 Task: Add Lifeflo Napca Mist to the cart.
Action: Mouse moved to (309, 151)
Screenshot: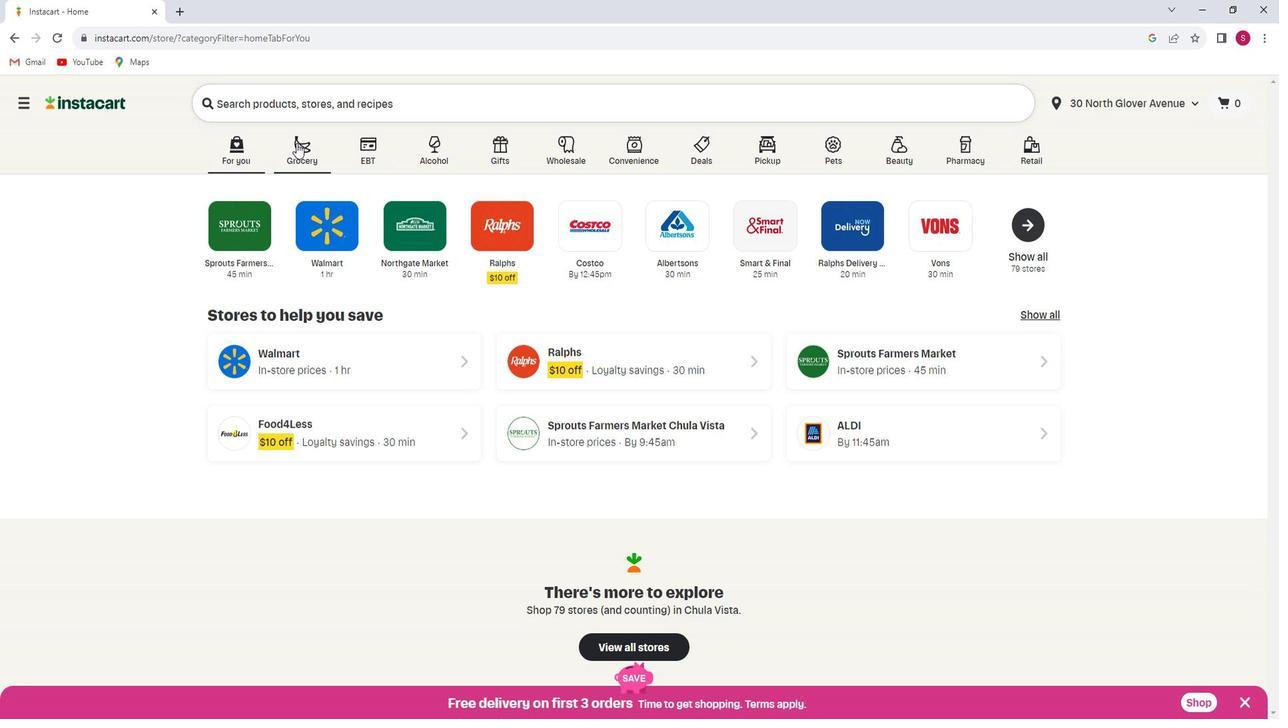 
Action: Mouse pressed left at (309, 151)
Screenshot: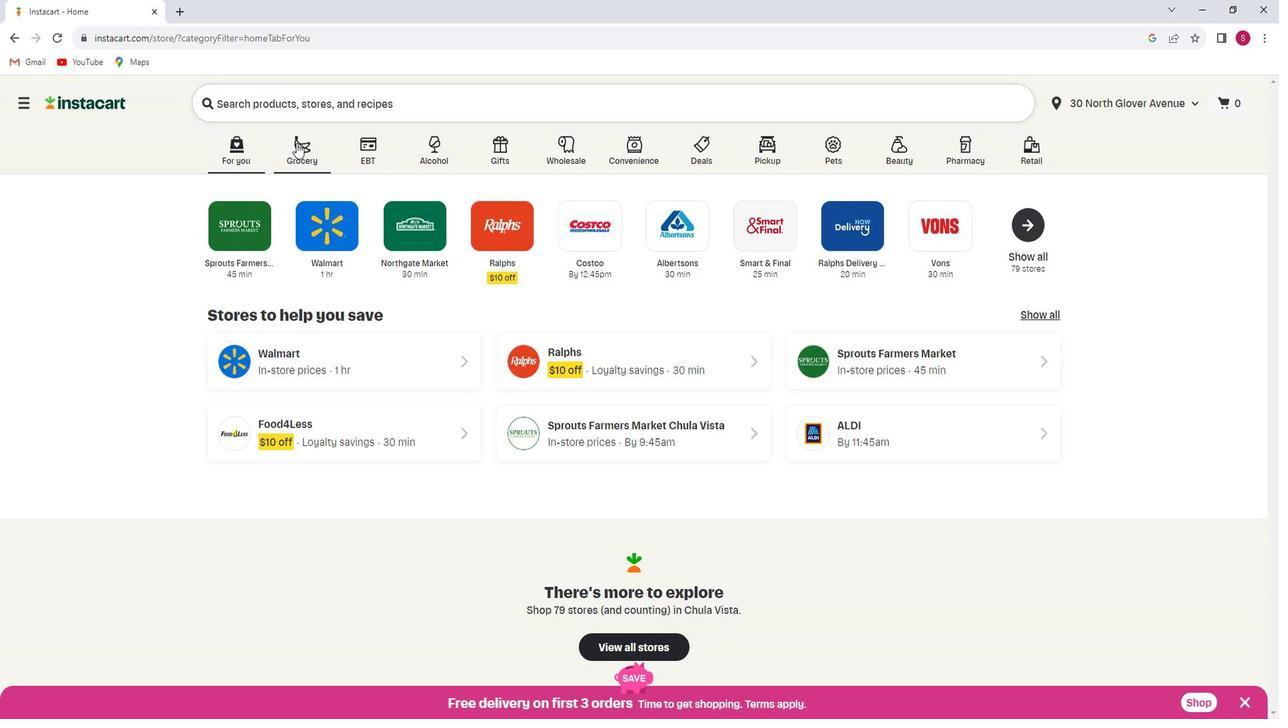 
Action: Mouse moved to (317, 395)
Screenshot: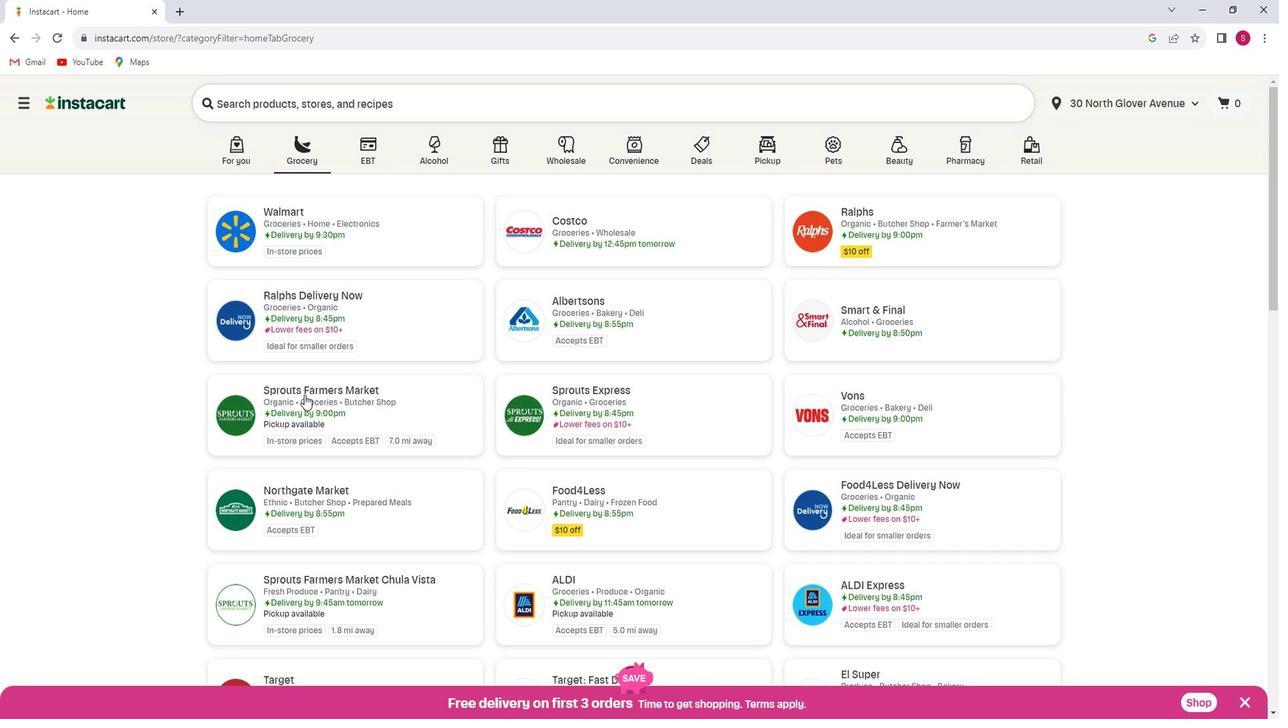 
Action: Mouse pressed left at (317, 395)
Screenshot: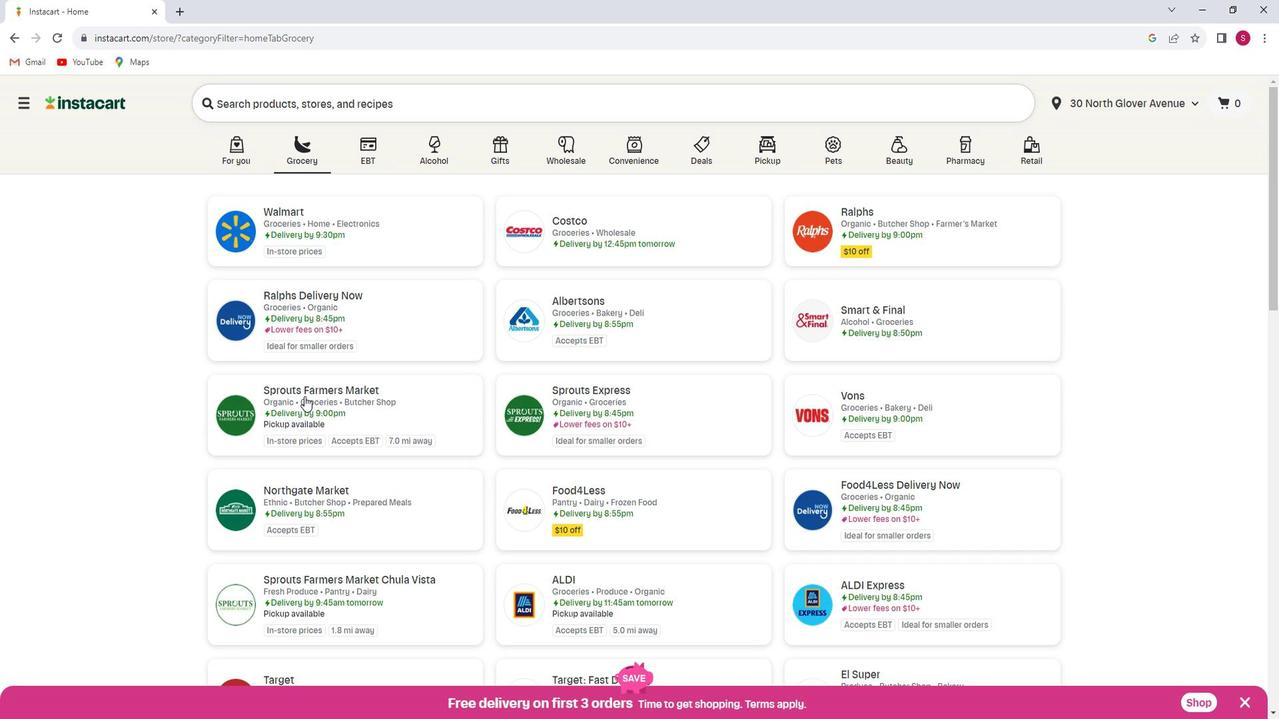 
Action: Mouse moved to (110, 405)
Screenshot: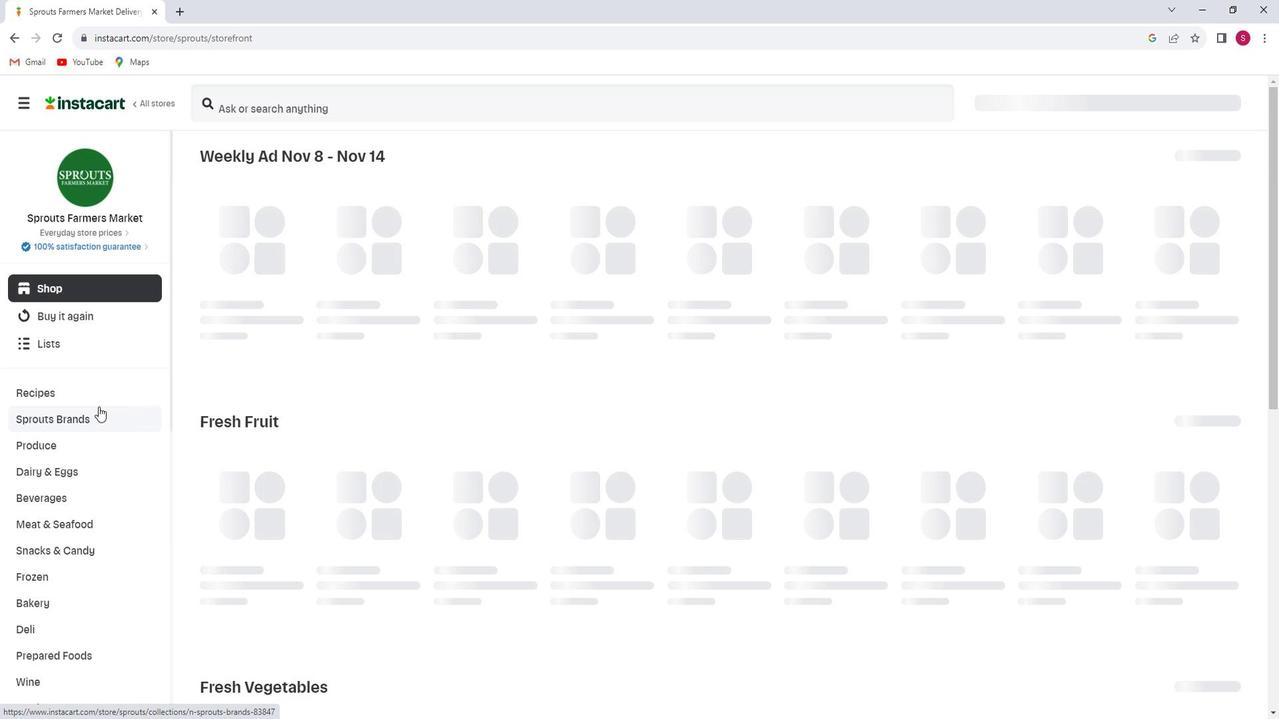 
Action: Mouse scrolled (110, 404) with delta (0, 0)
Screenshot: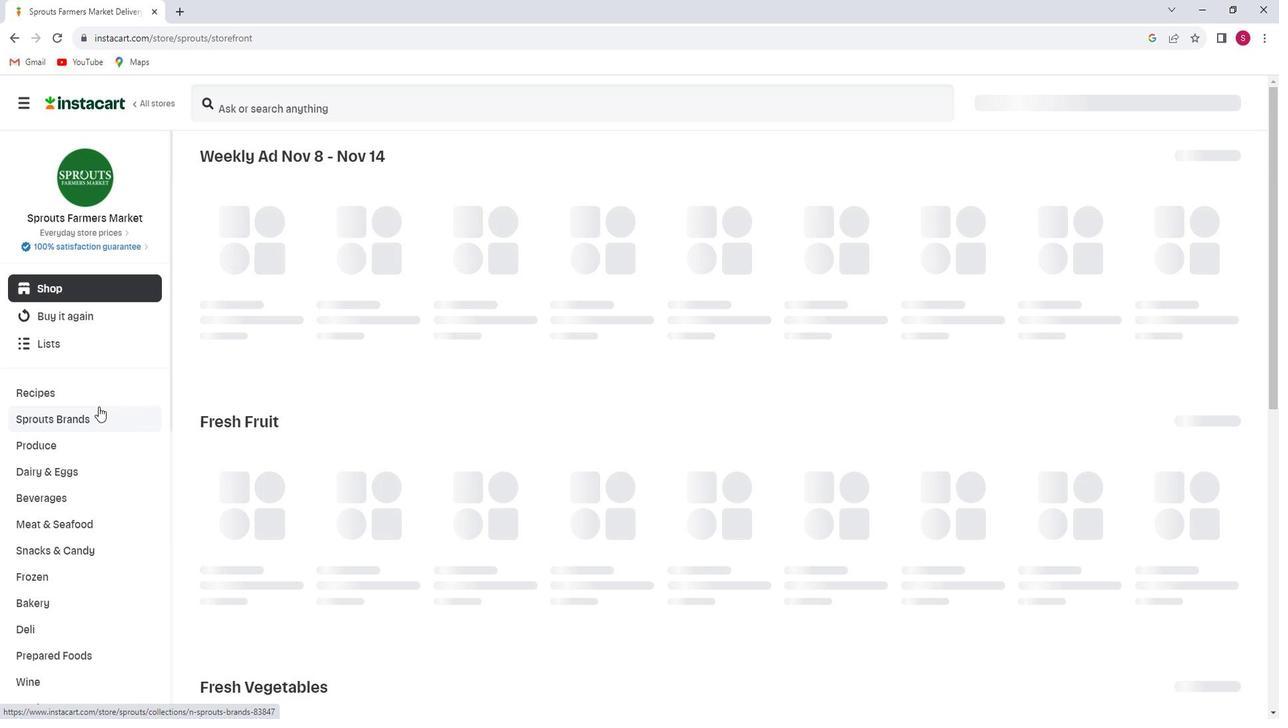 
Action: Mouse scrolled (110, 404) with delta (0, 0)
Screenshot: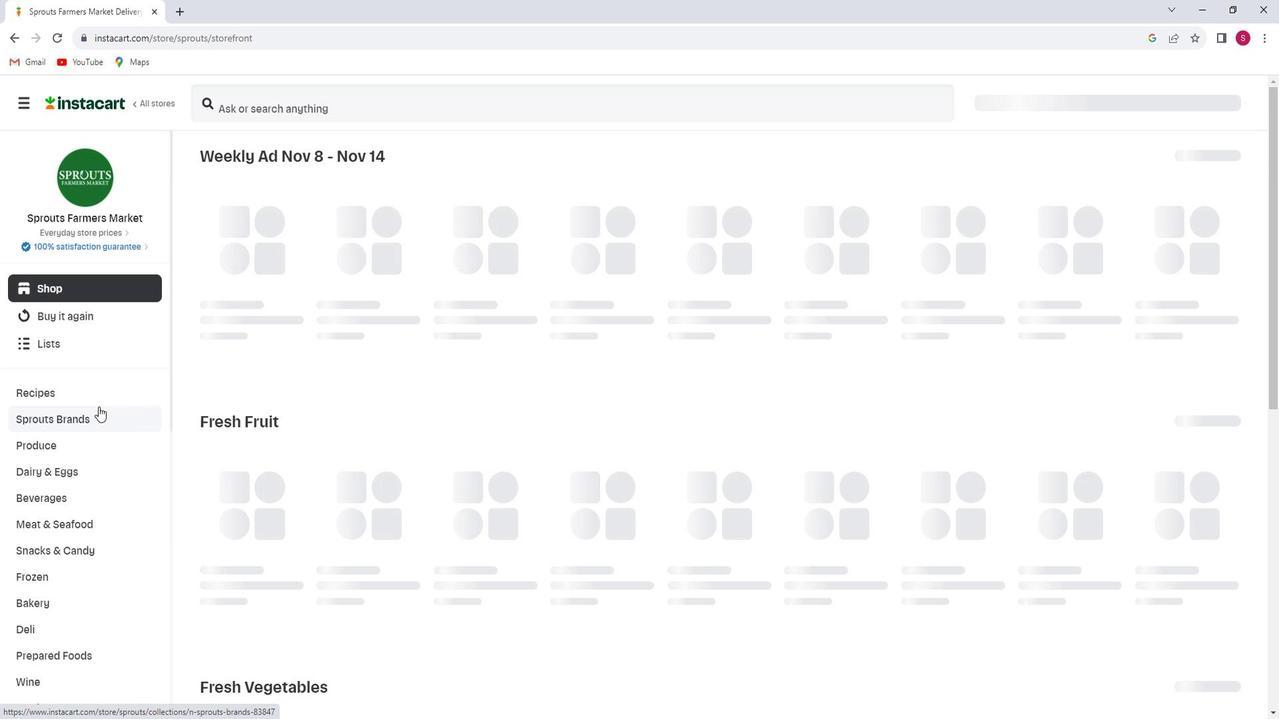 
Action: Mouse scrolled (110, 404) with delta (0, 0)
Screenshot: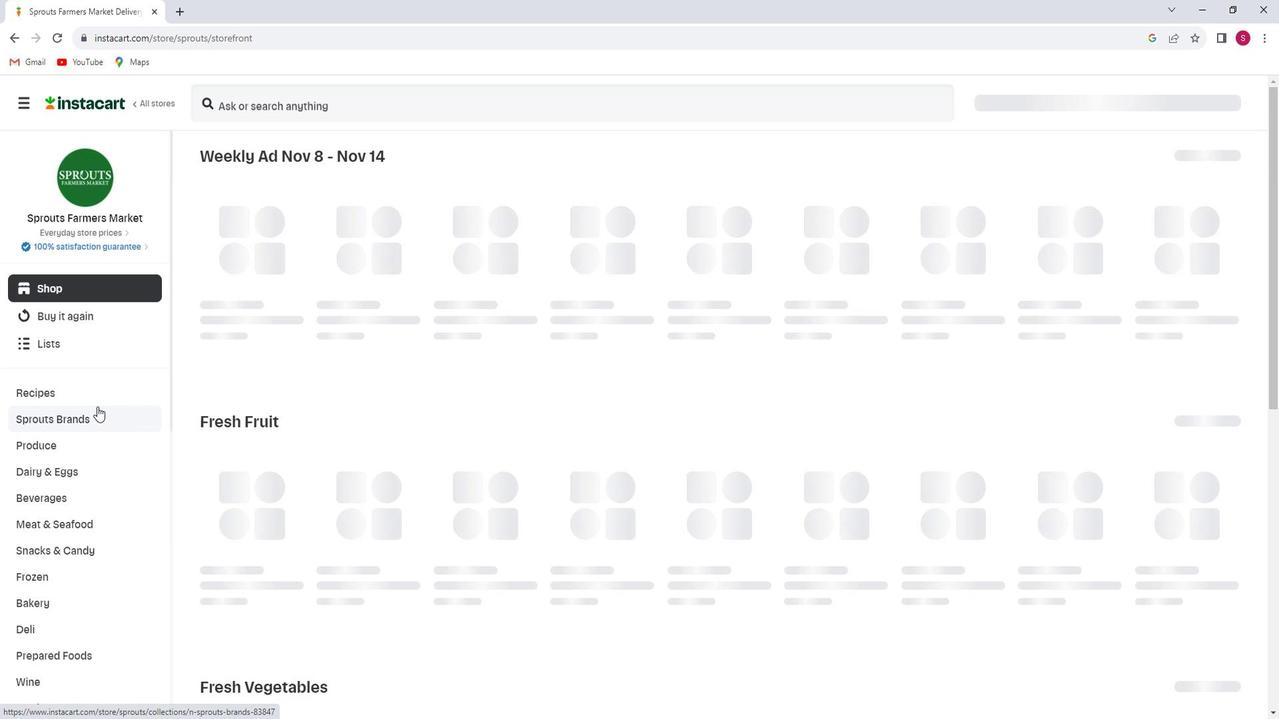 
Action: Mouse moved to (103, 409)
Screenshot: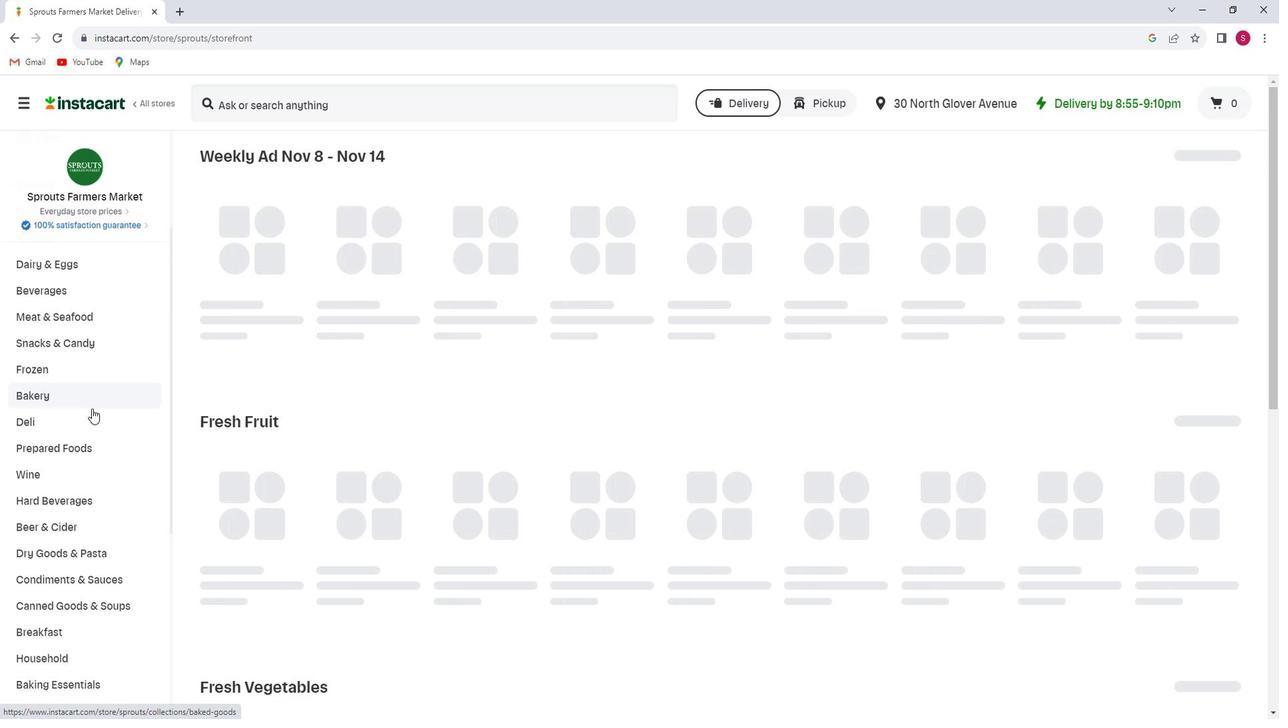 
Action: Mouse scrolled (103, 409) with delta (0, 0)
Screenshot: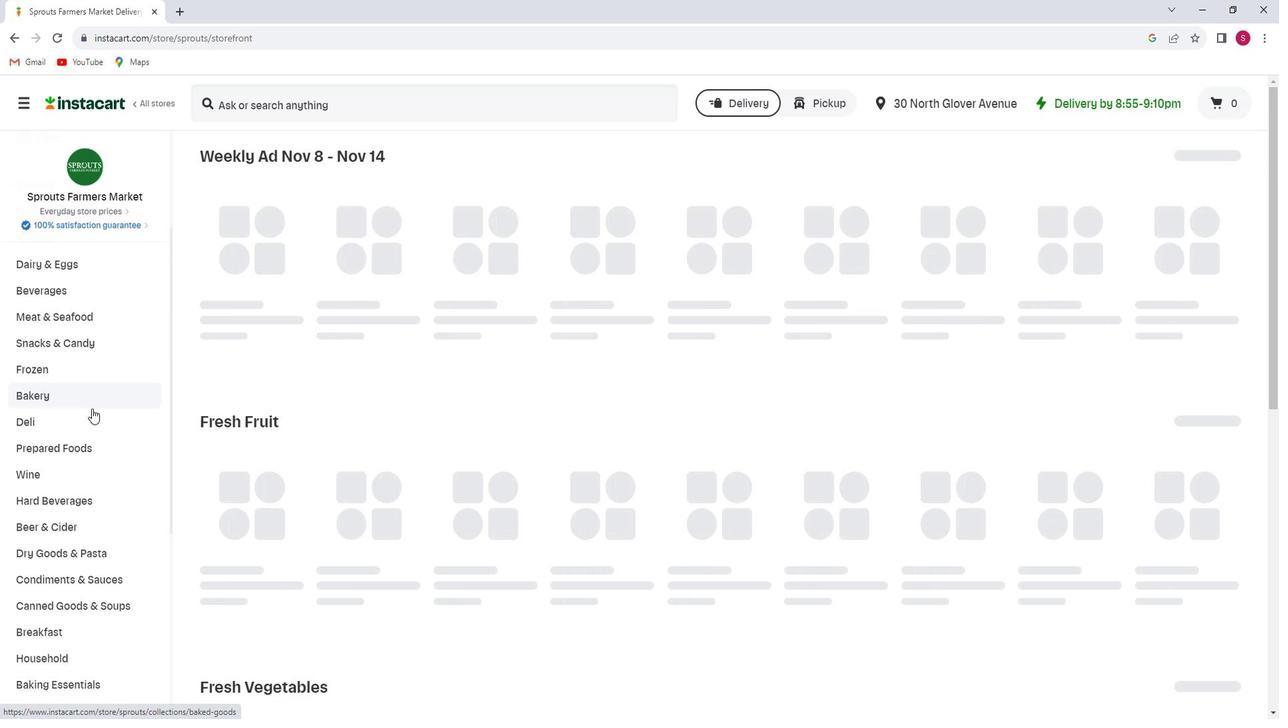 
Action: Mouse moved to (100, 412)
Screenshot: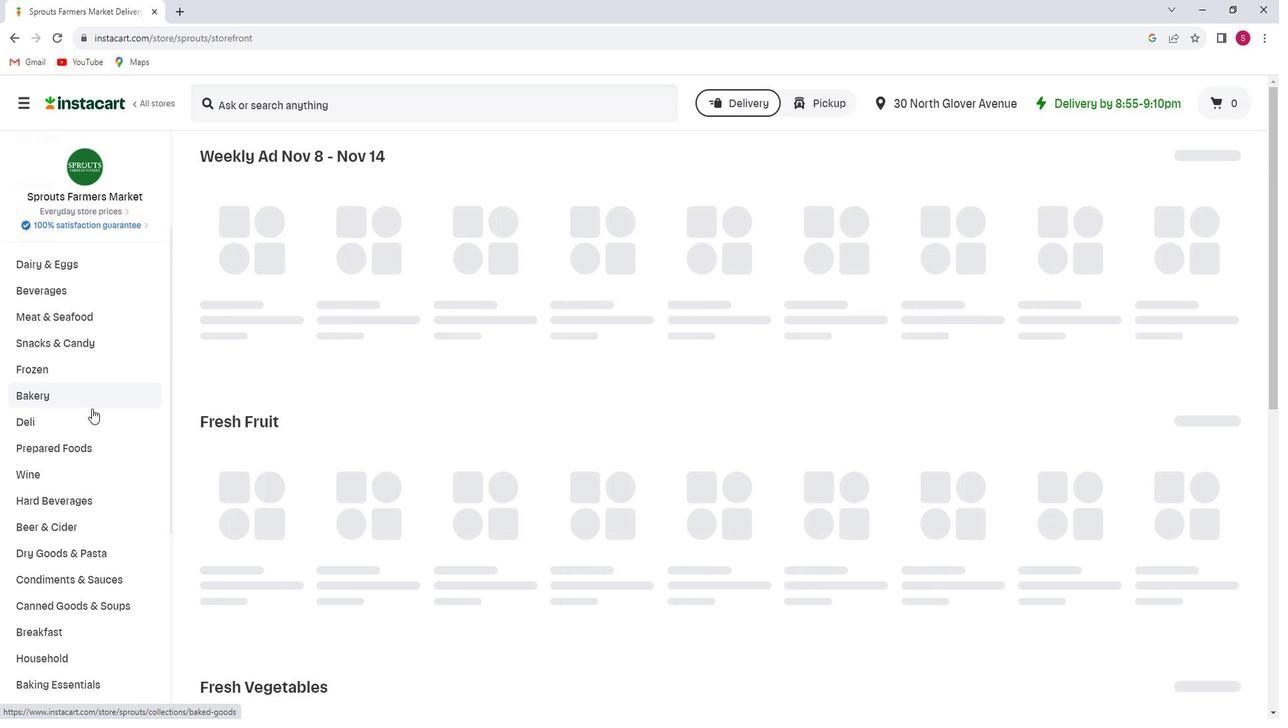 
Action: Mouse scrolled (100, 411) with delta (0, 0)
Screenshot: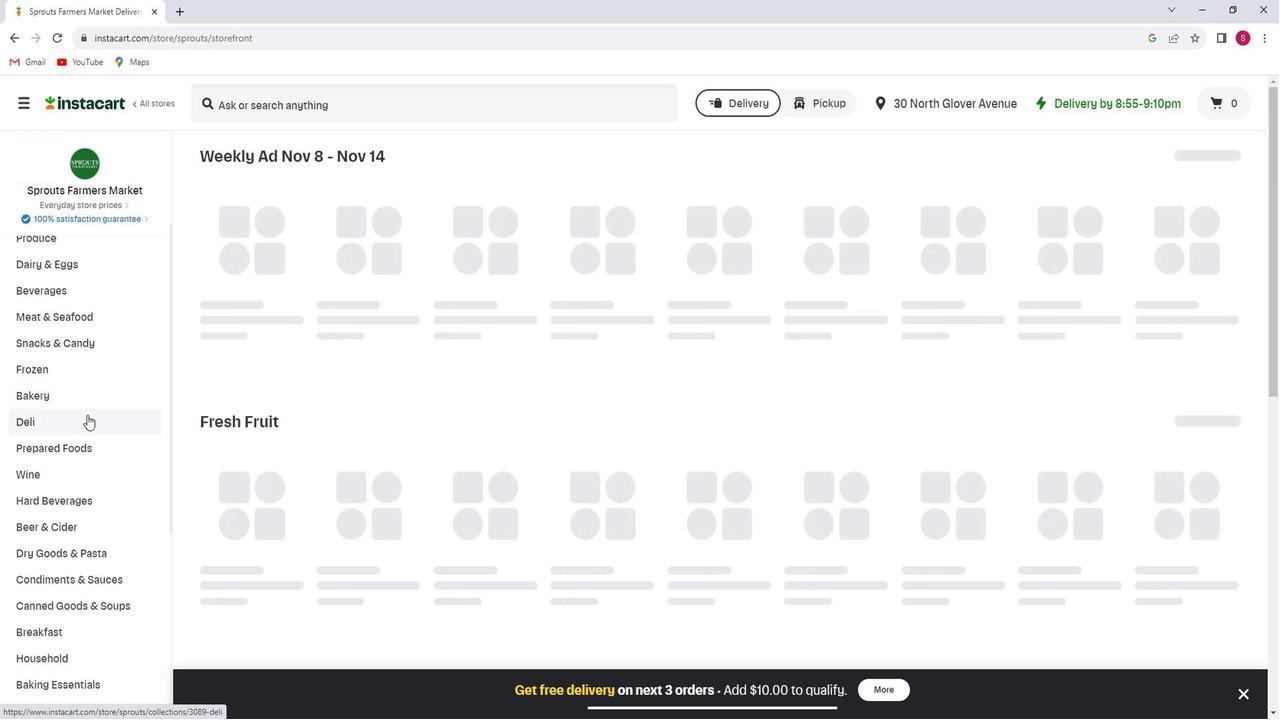 
Action: Mouse moved to (89, 418)
Screenshot: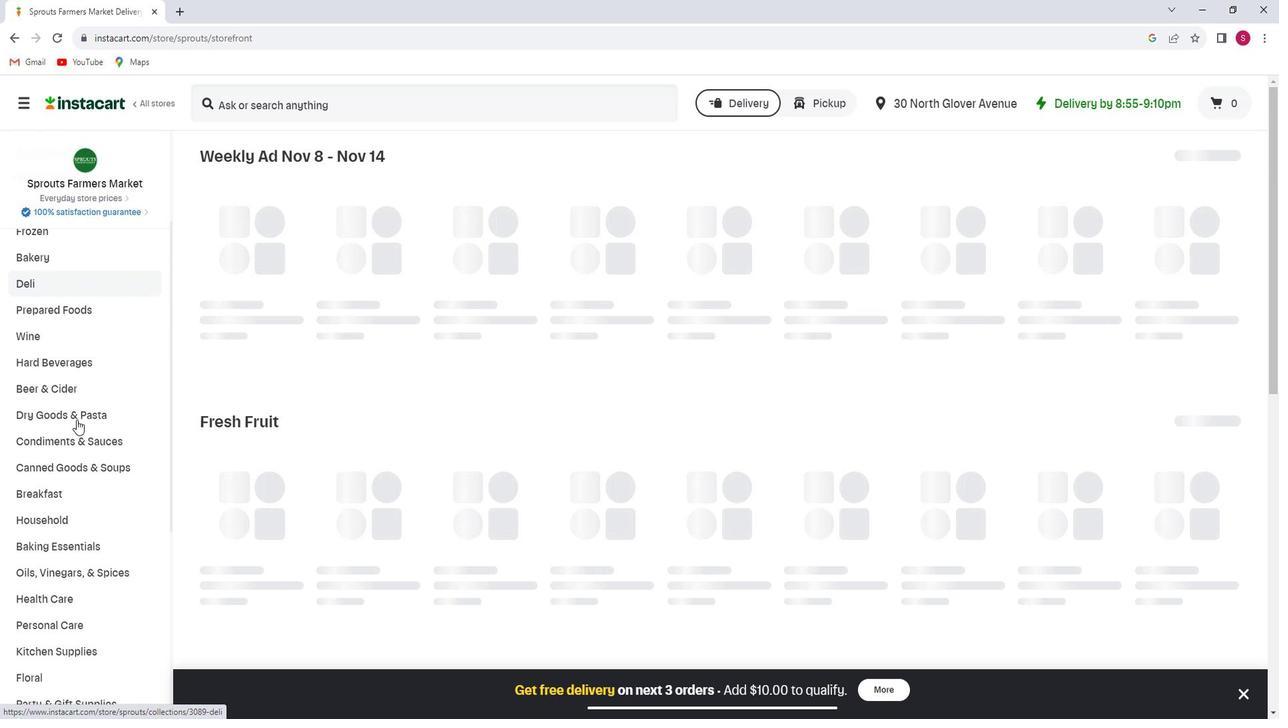 
Action: Mouse scrolled (89, 417) with delta (0, 0)
Screenshot: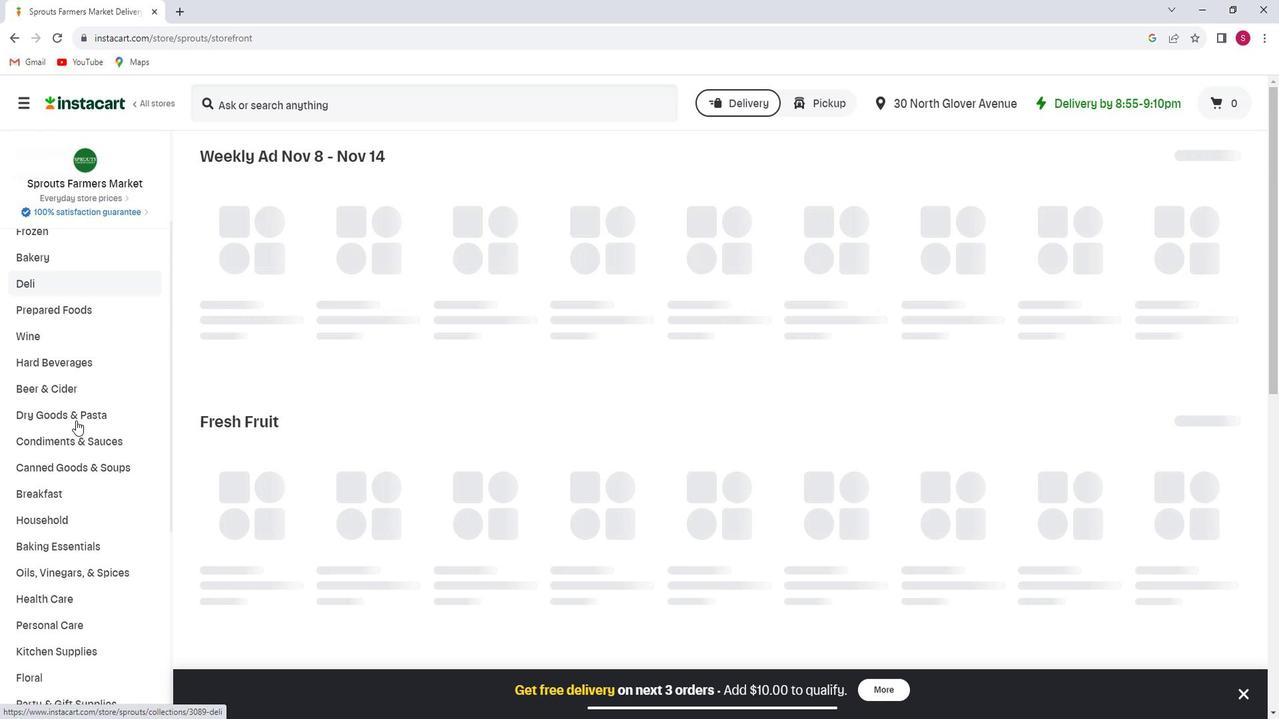 
Action: Mouse scrolled (89, 417) with delta (0, 0)
Screenshot: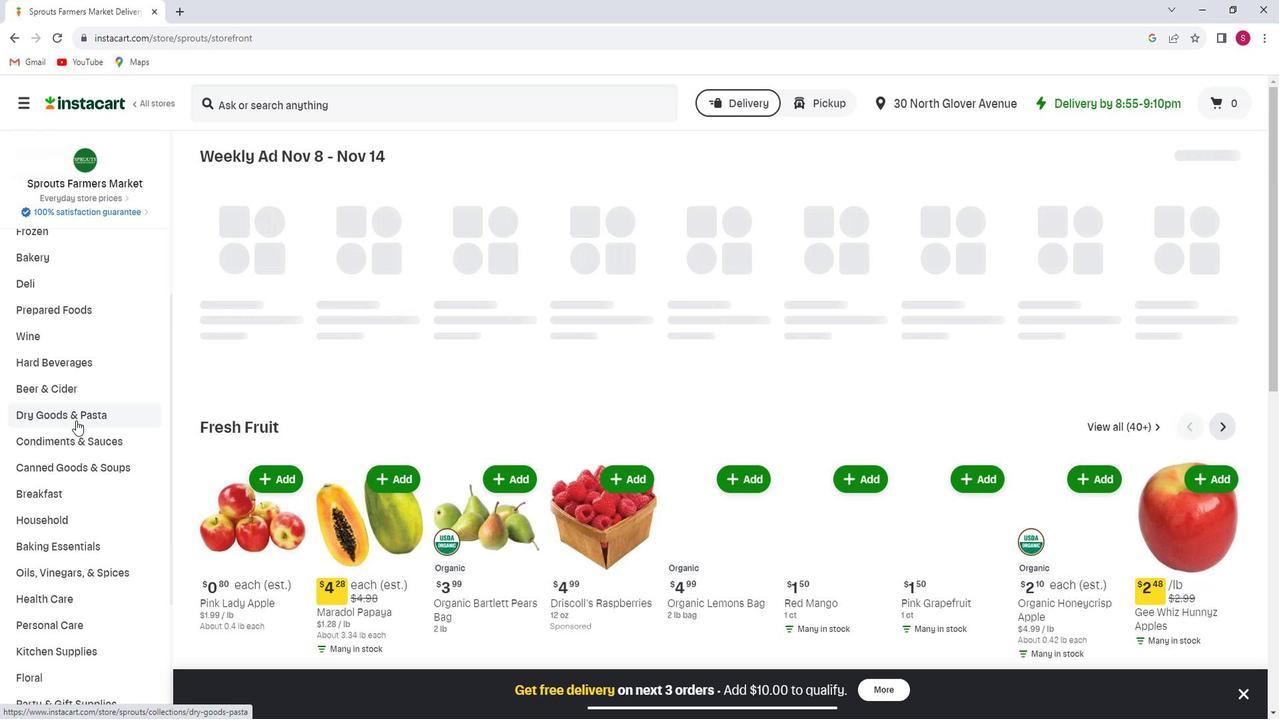 
Action: Mouse moved to (90, 485)
Screenshot: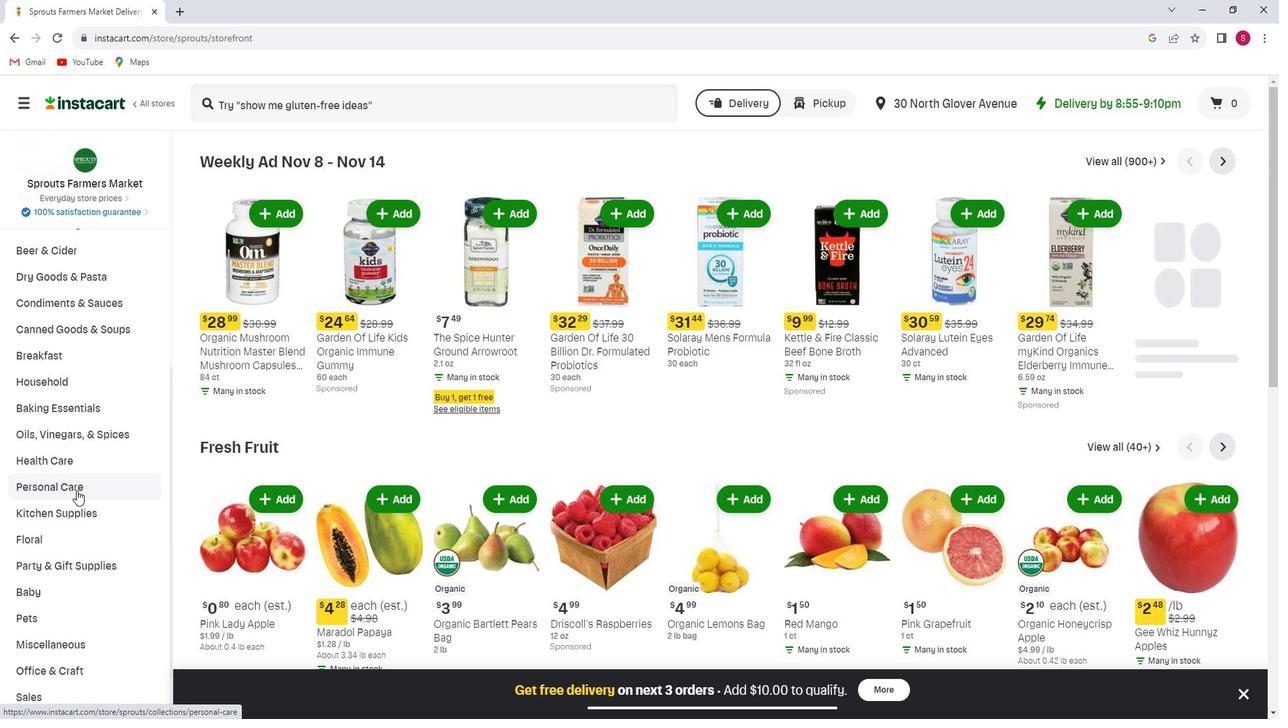 
Action: Mouse pressed left at (90, 485)
Screenshot: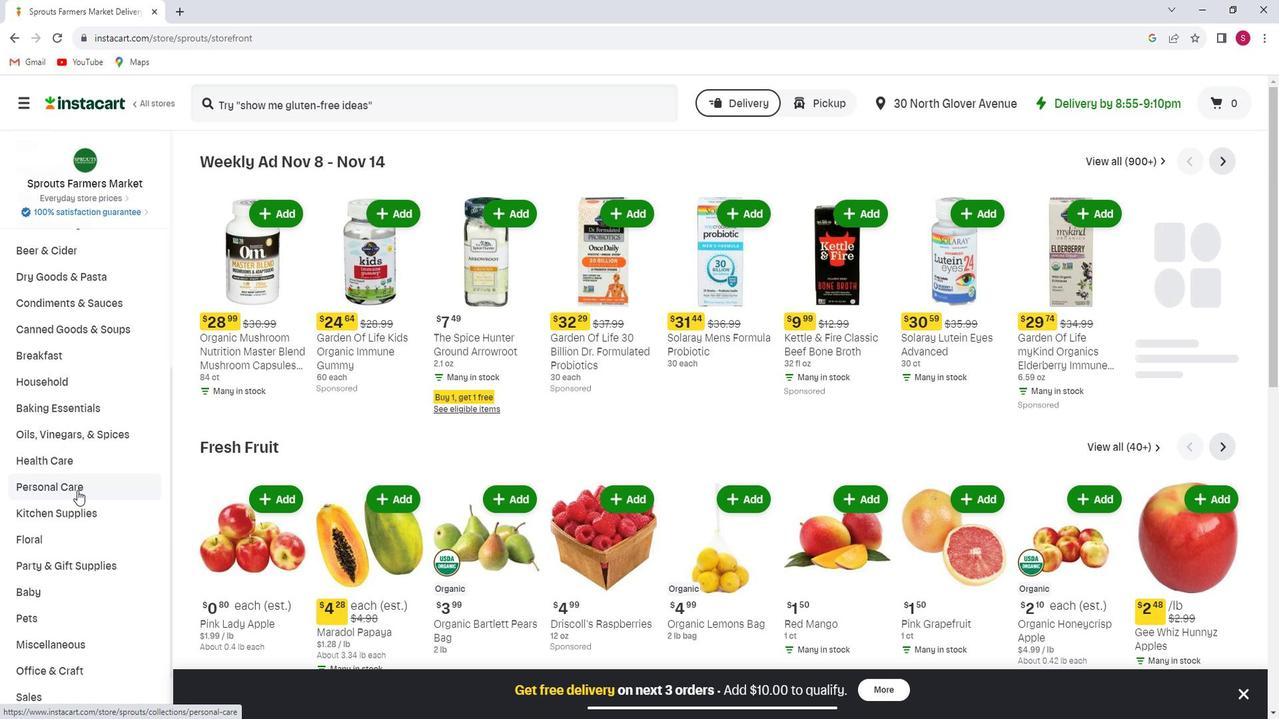 
Action: Mouse moved to (90, 503)
Screenshot: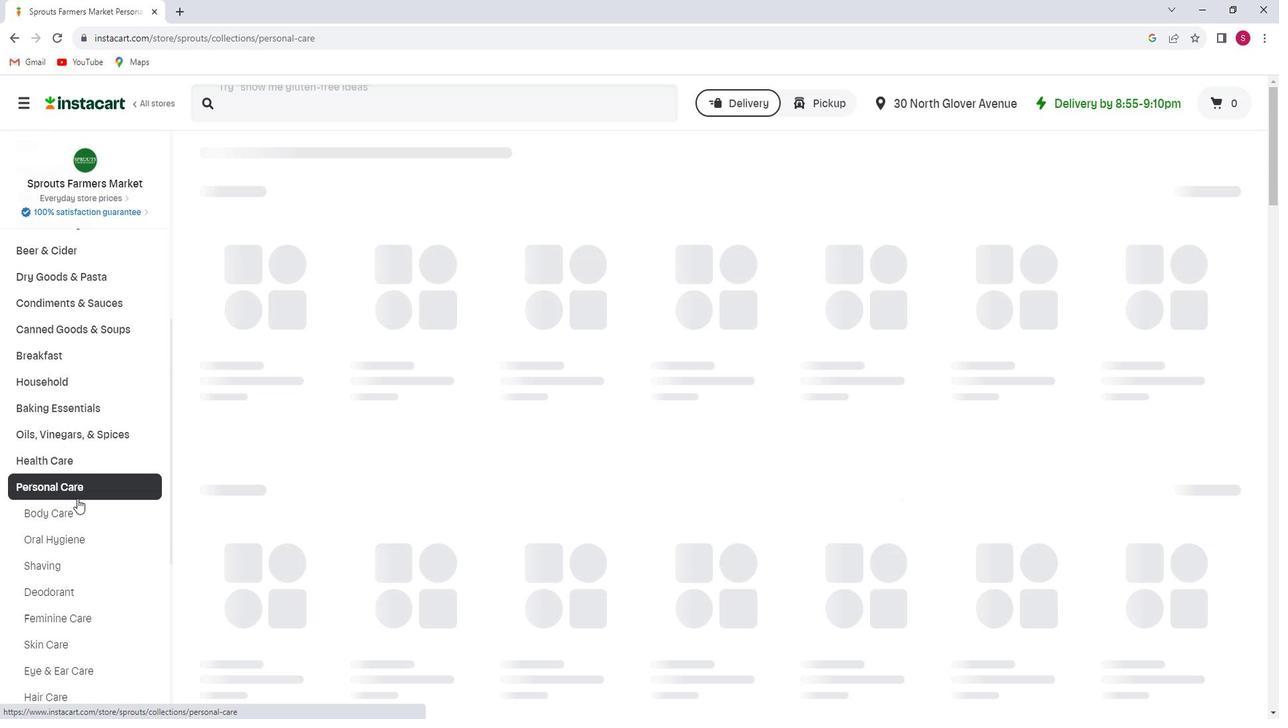 
Action: Mouse scrolled (90, 503) with delta (0, 0)
Screenshot: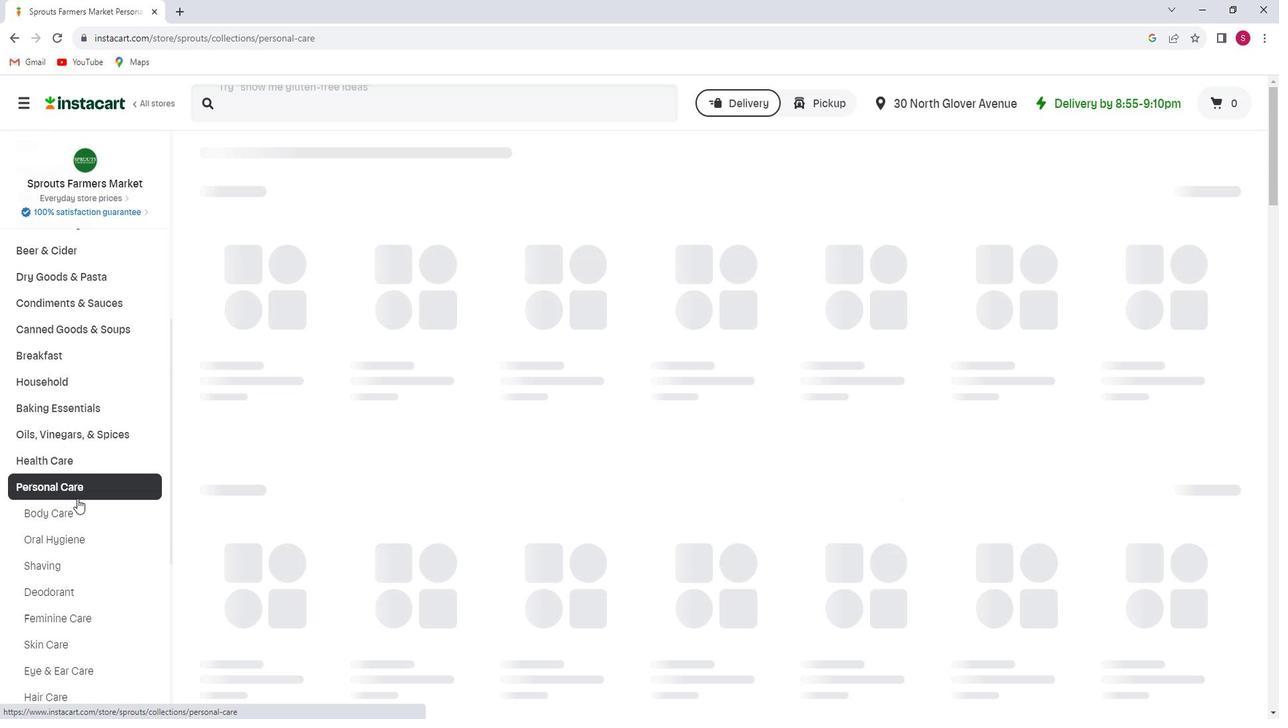
Action: Mouse scrolled (90, 503) with delta (0, 0)
Screenshot: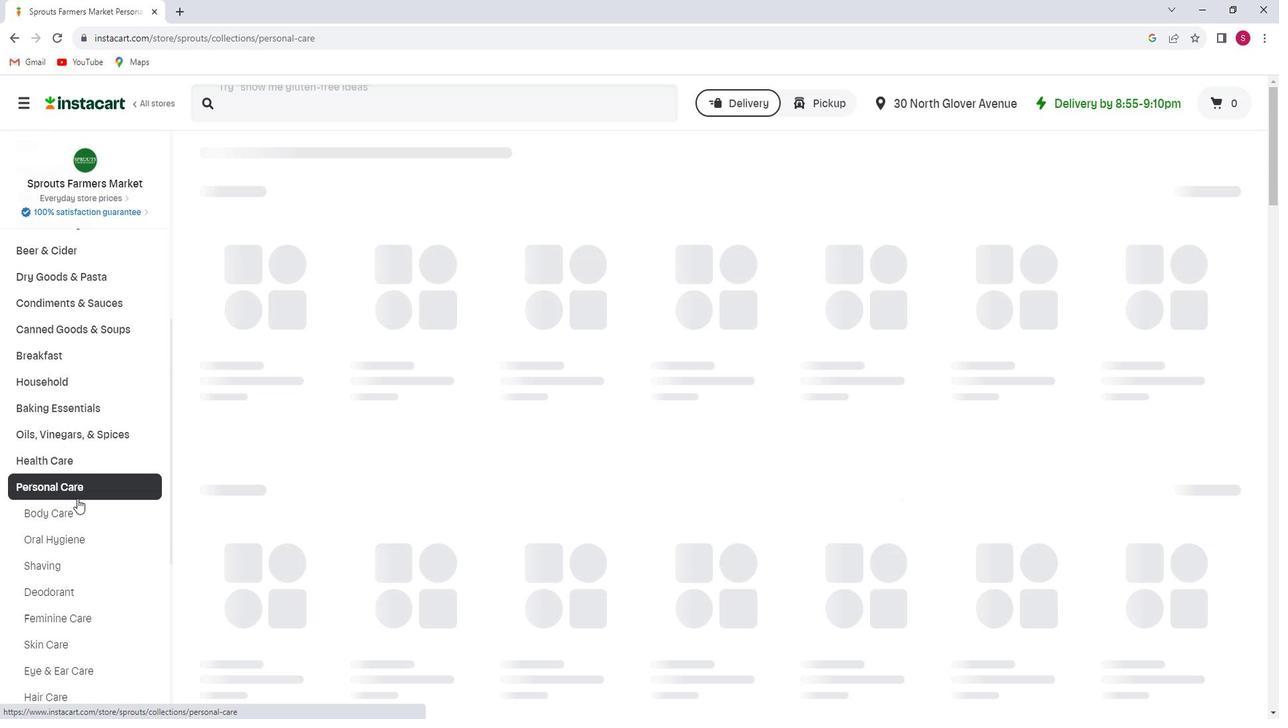 
Action: Mouse scrolled (90, 503) with delta (0, 0)
Screenshot: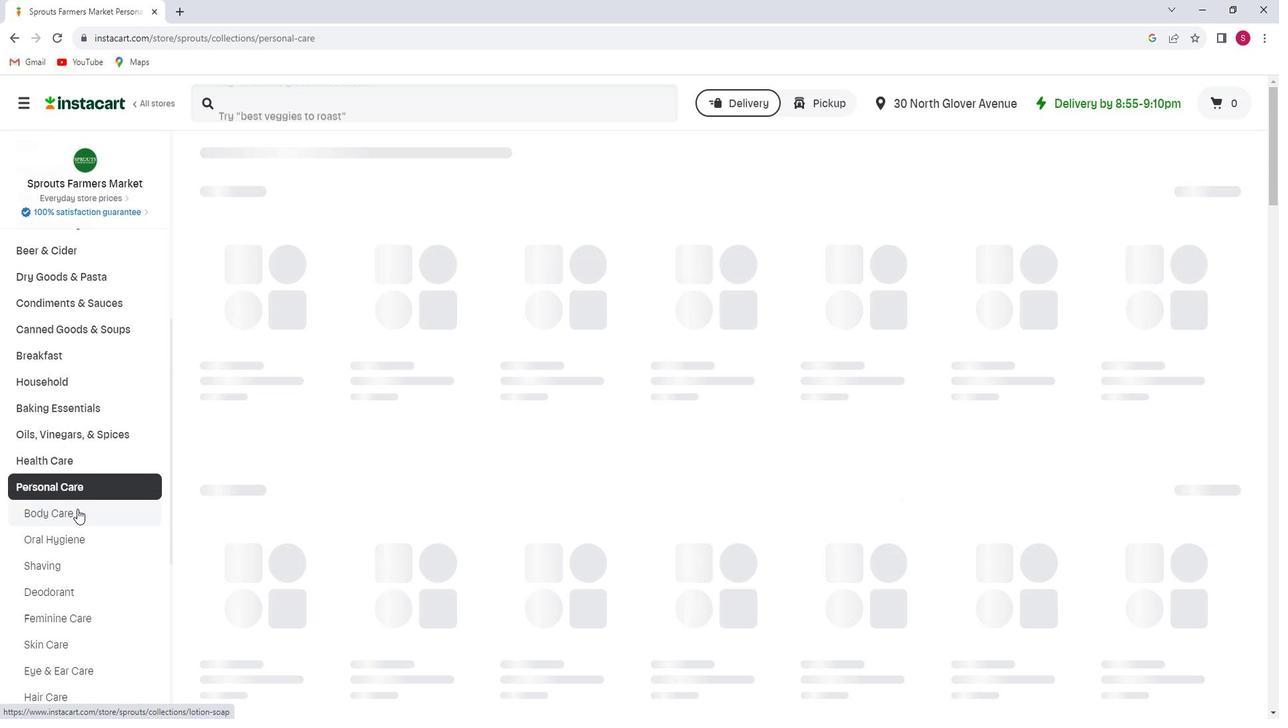 
Action: Mouse moved to (67, 556)
Screenshot: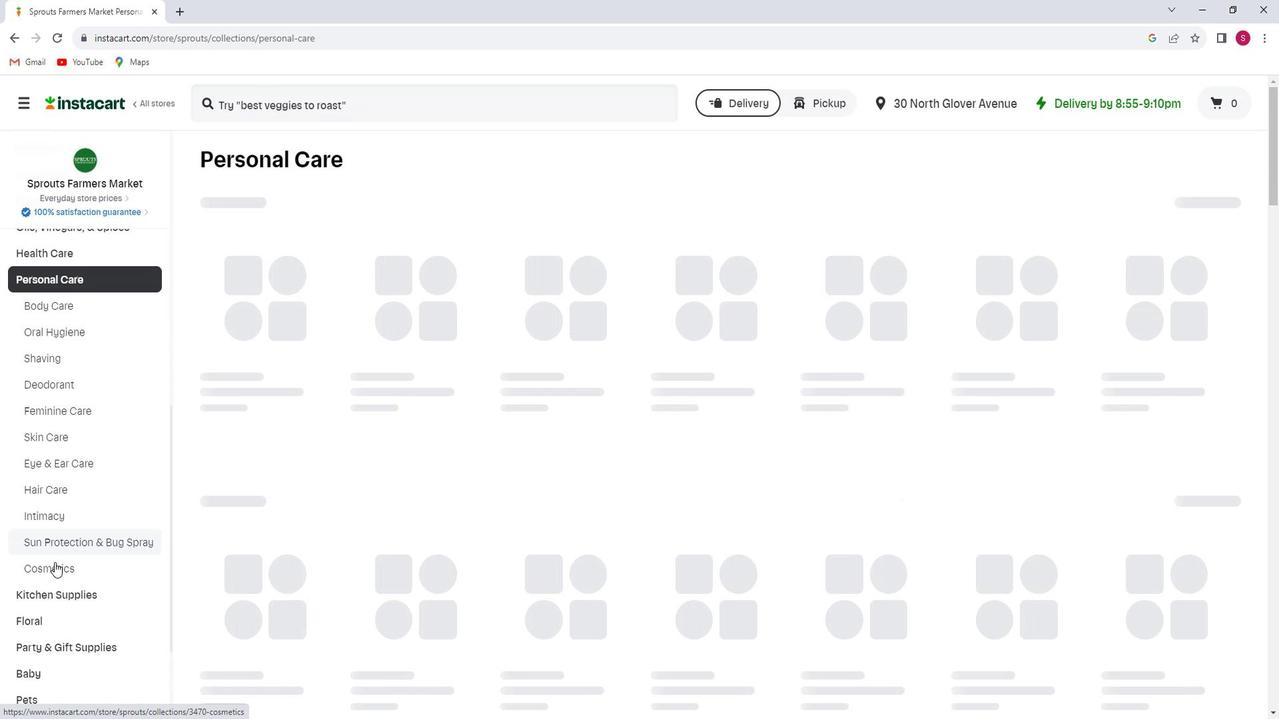 
Action: Mouse pressed left at (67, 556)
Screenshot: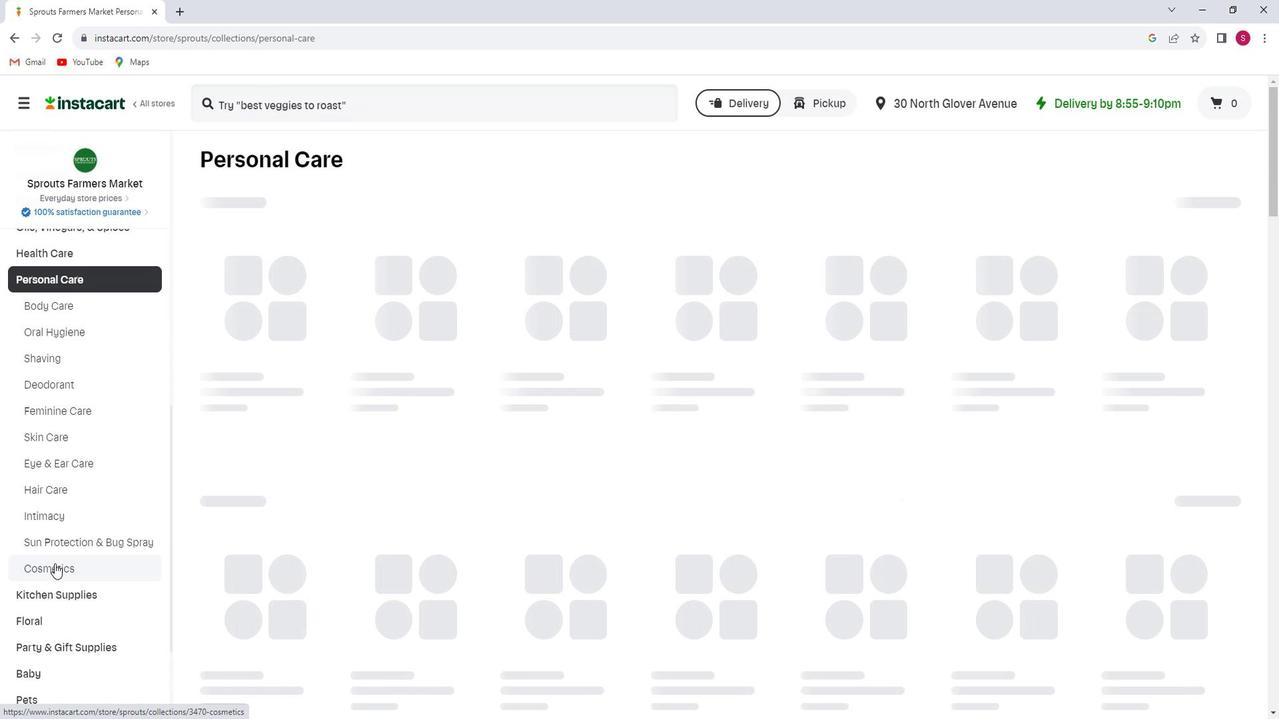 
Action: Mouse moved to (417, 207)
Screenshot: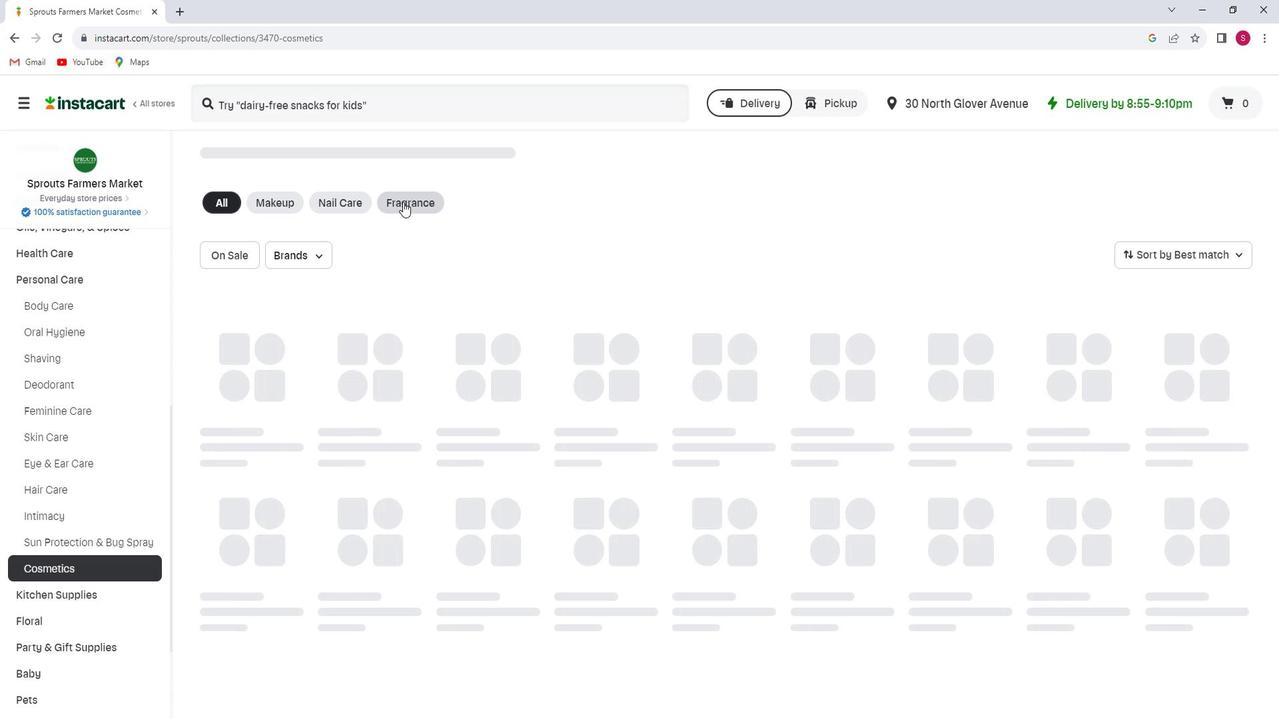 
Action: Mouse pressed left at (417, 207)
Screenshot: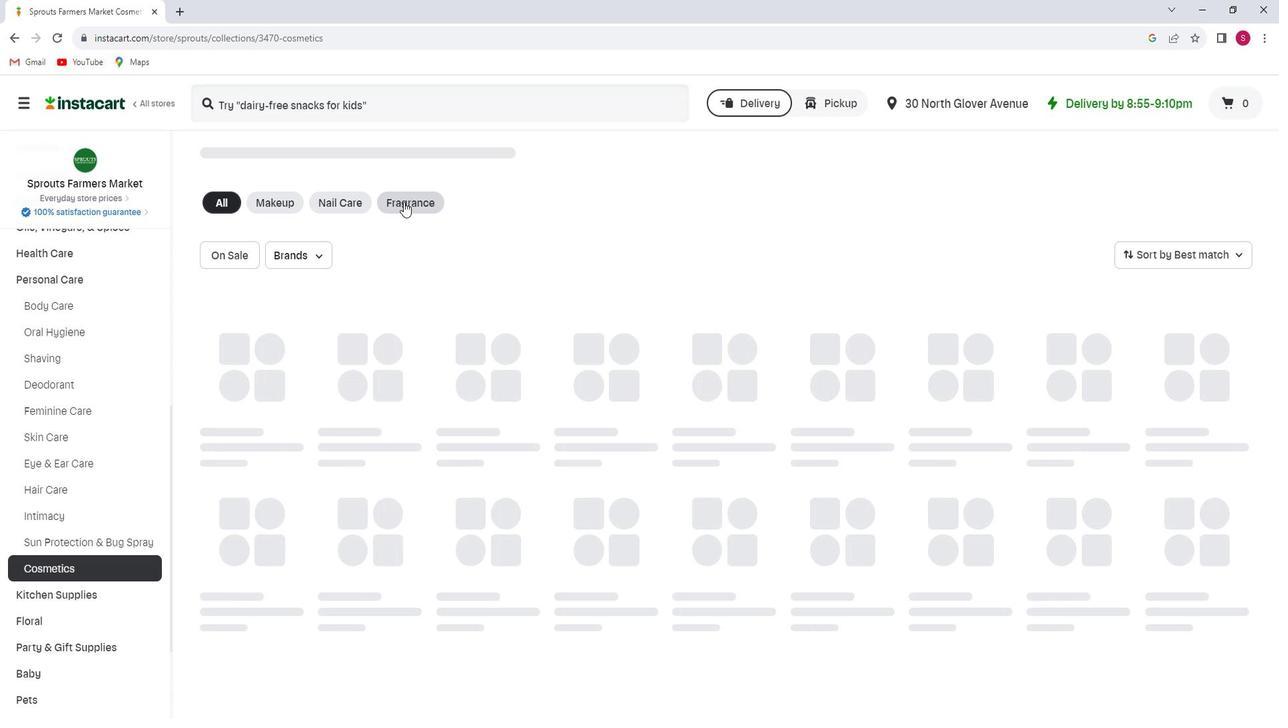 
Action: Mouse moved to (362, 119)
Screenshot: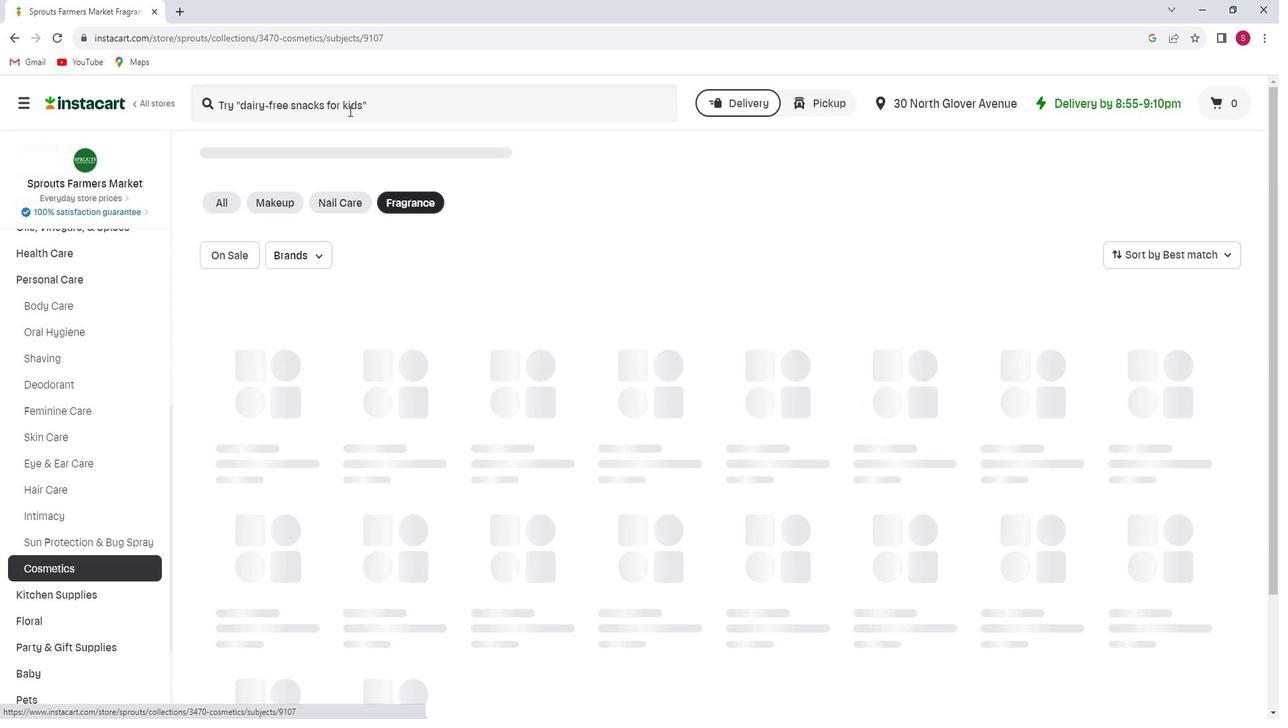 
Action: Mouse pressed left at (362, 119)
Screenshot: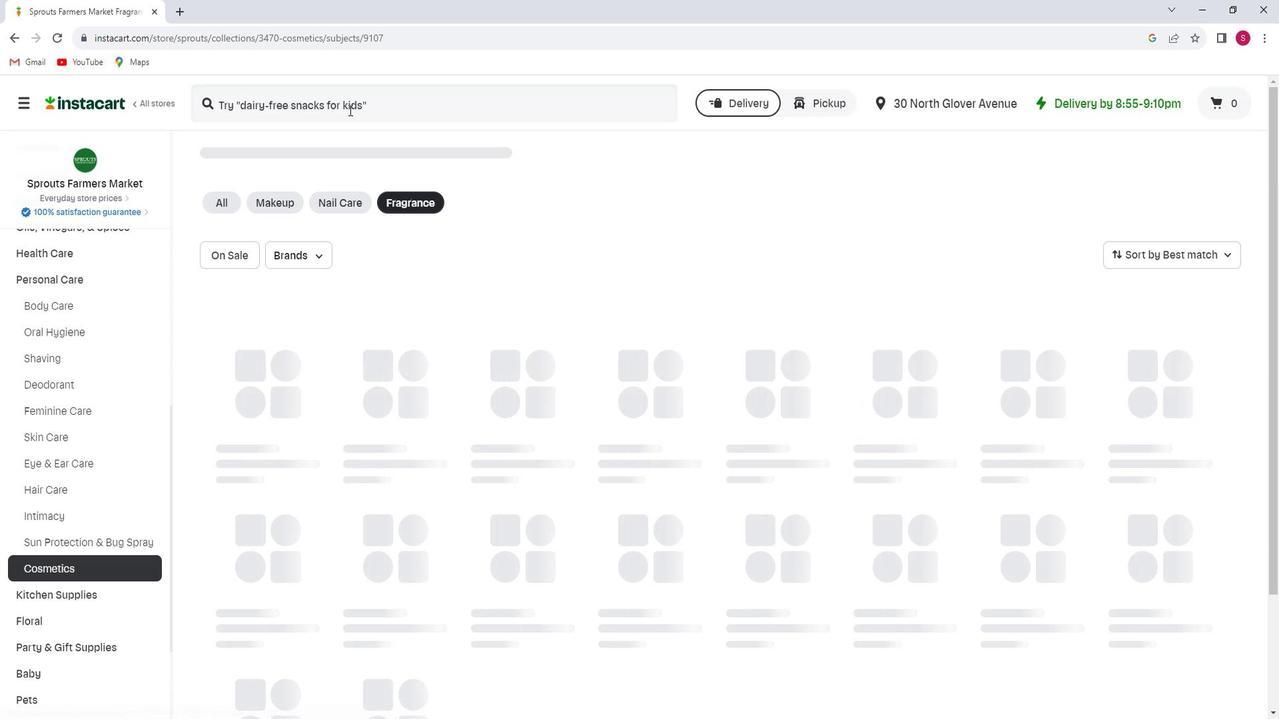 
Action: Key pressed <Key.shift><Key.shift><Key.shift>Lifeflo<Key.space><Key.shift>Napca<Key.space><Key.shift>Mist<Key.enter>
Screenshot: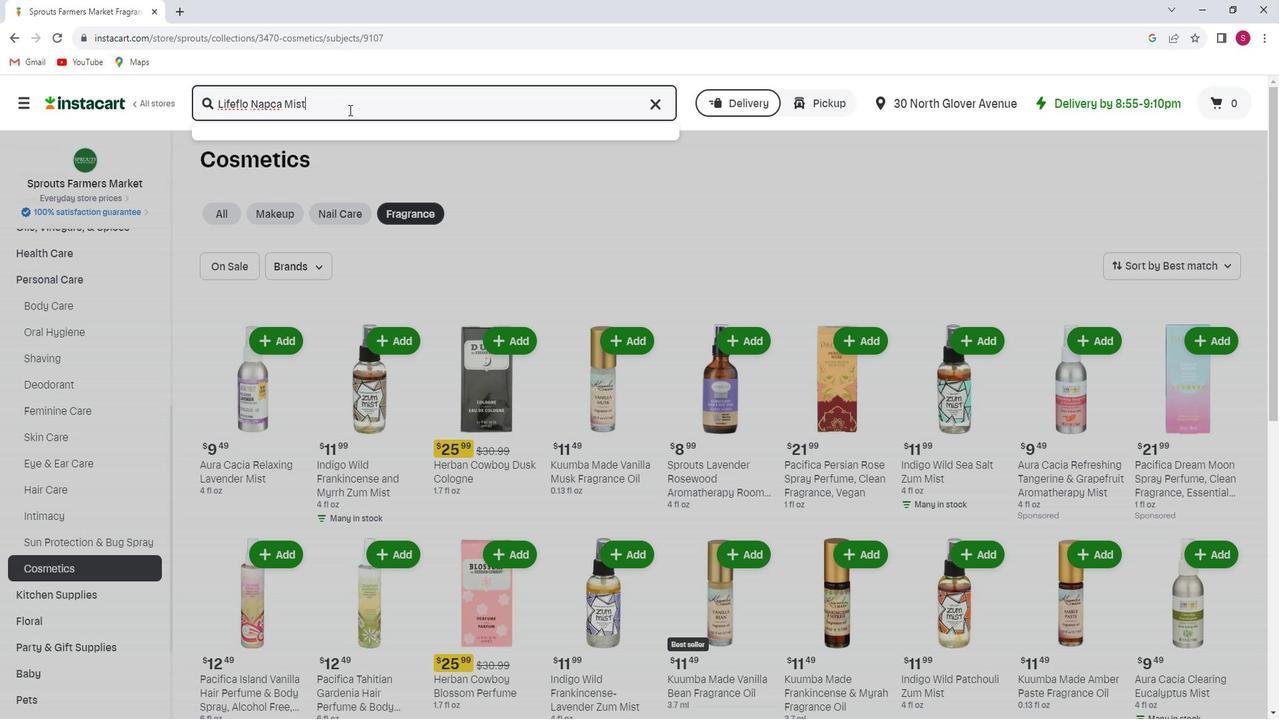 
Action: Mouse moved to (425, 239)
Screenshot: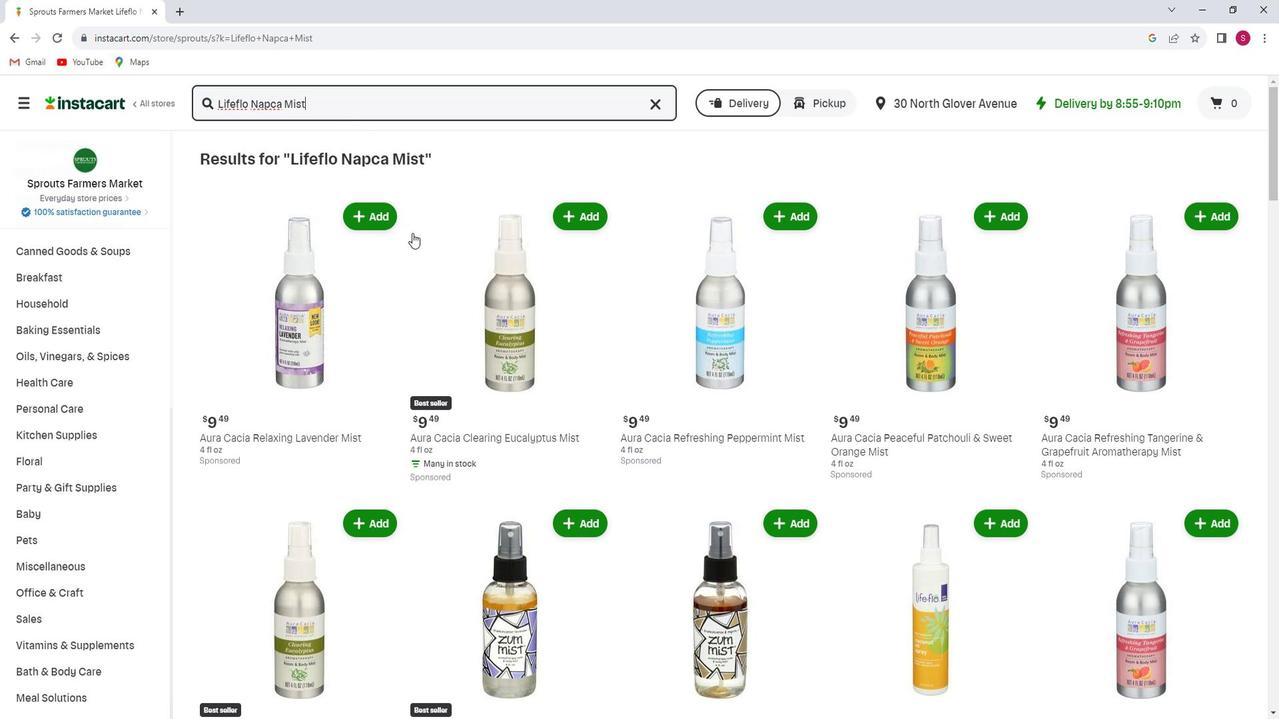 
Action: Mouse scrolled (425, 238) with delta (0, 0)
Screenshot: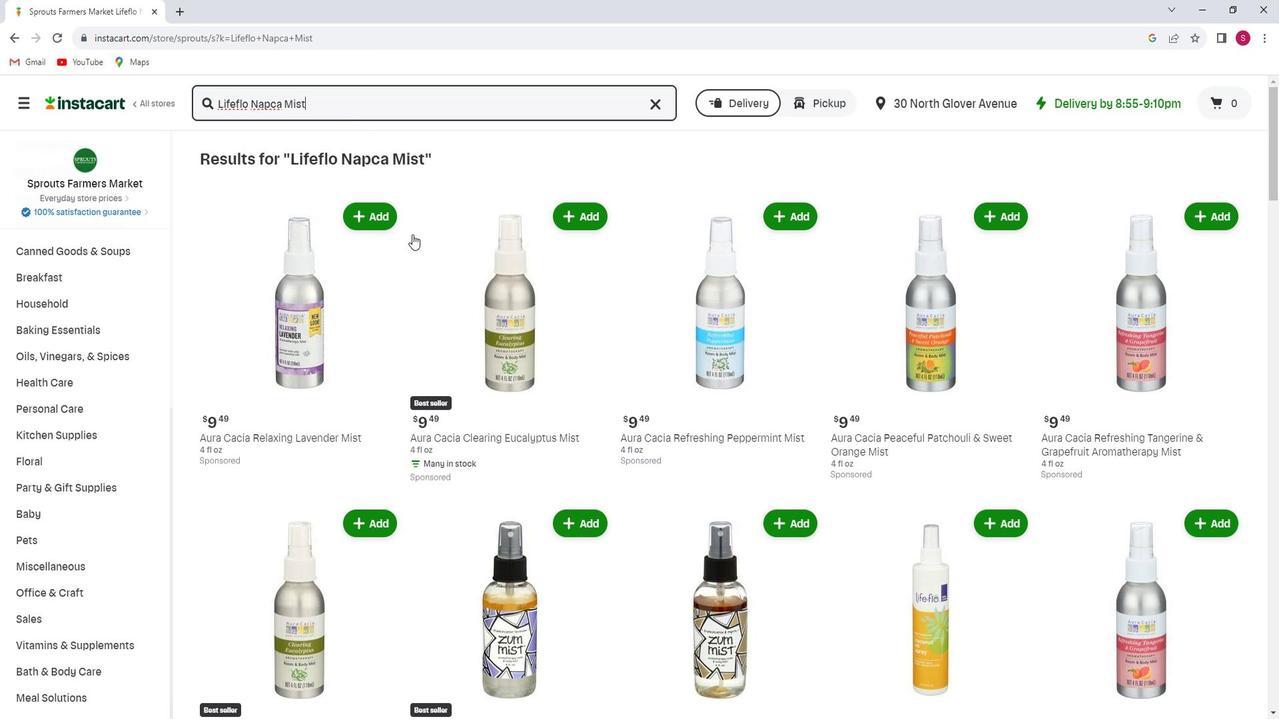 
Action: Mouse scrolled (425, 238) with delta (0, 0)
Screenshot: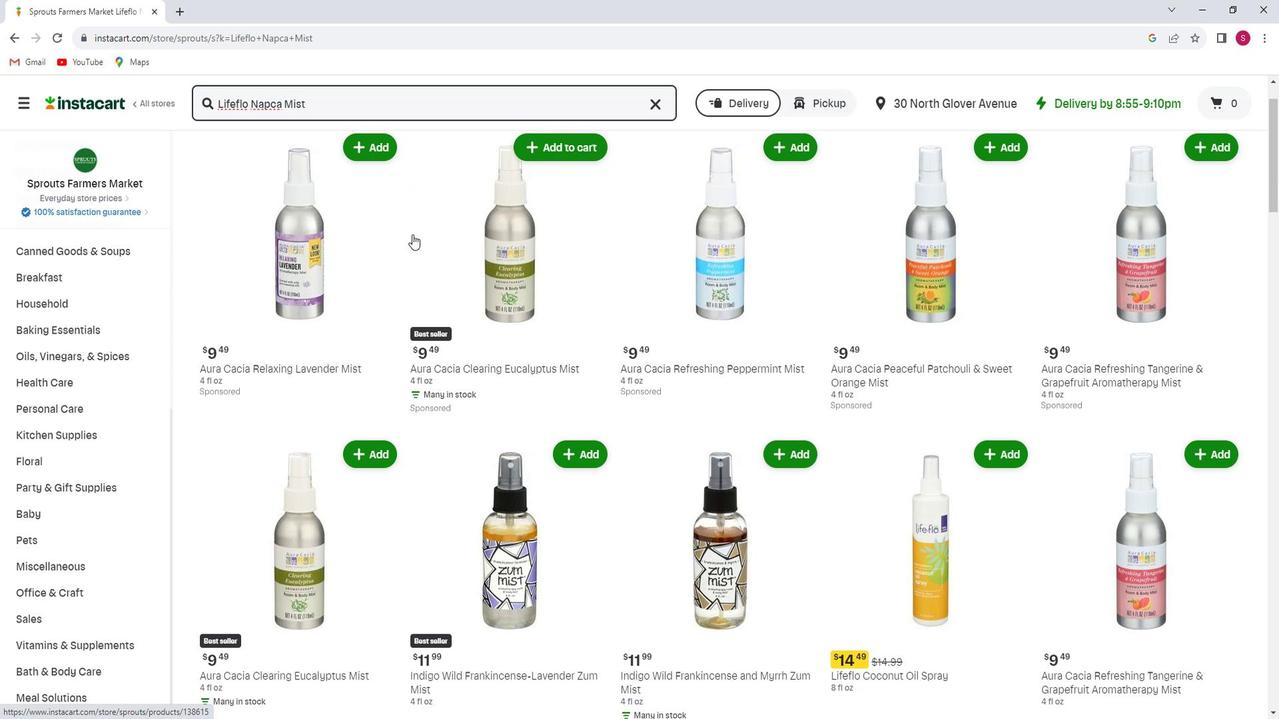 
Action: Mouse scrolled (425, 238) with delta (0, 0)
Screenshot: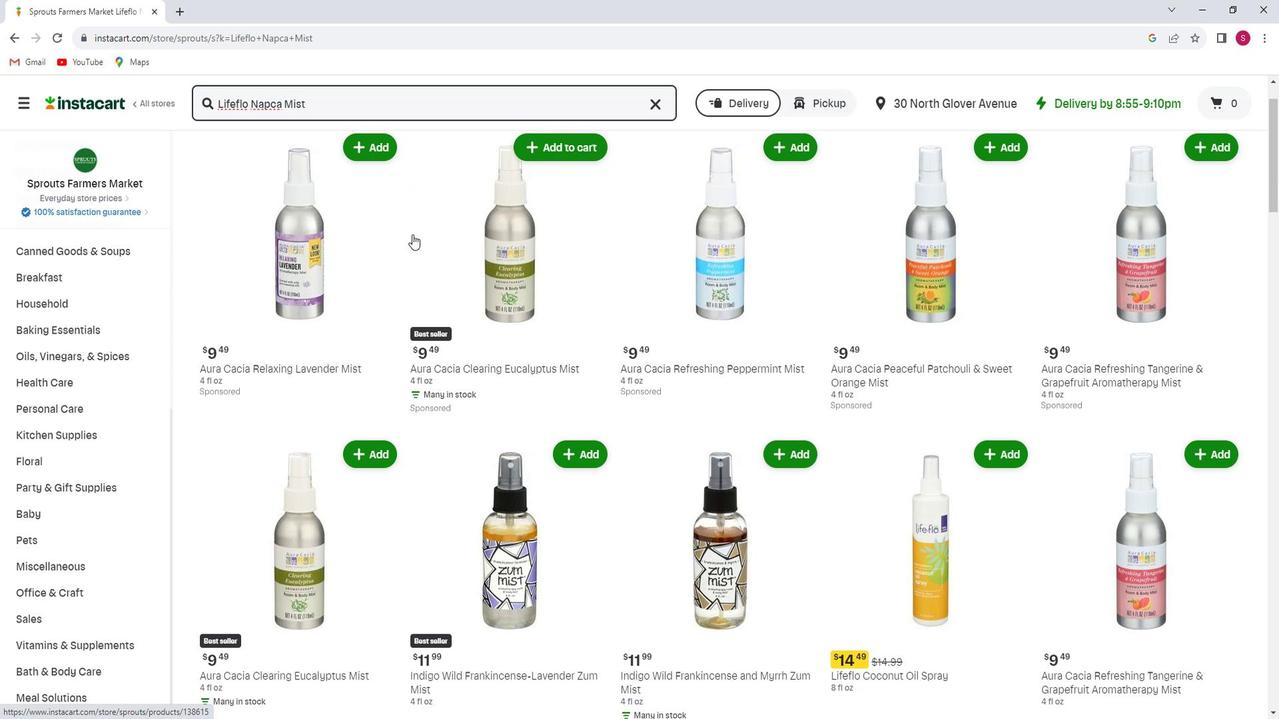 
Action: Mouse scrolled (425, 238) with delta (0, 0)
Screenshot: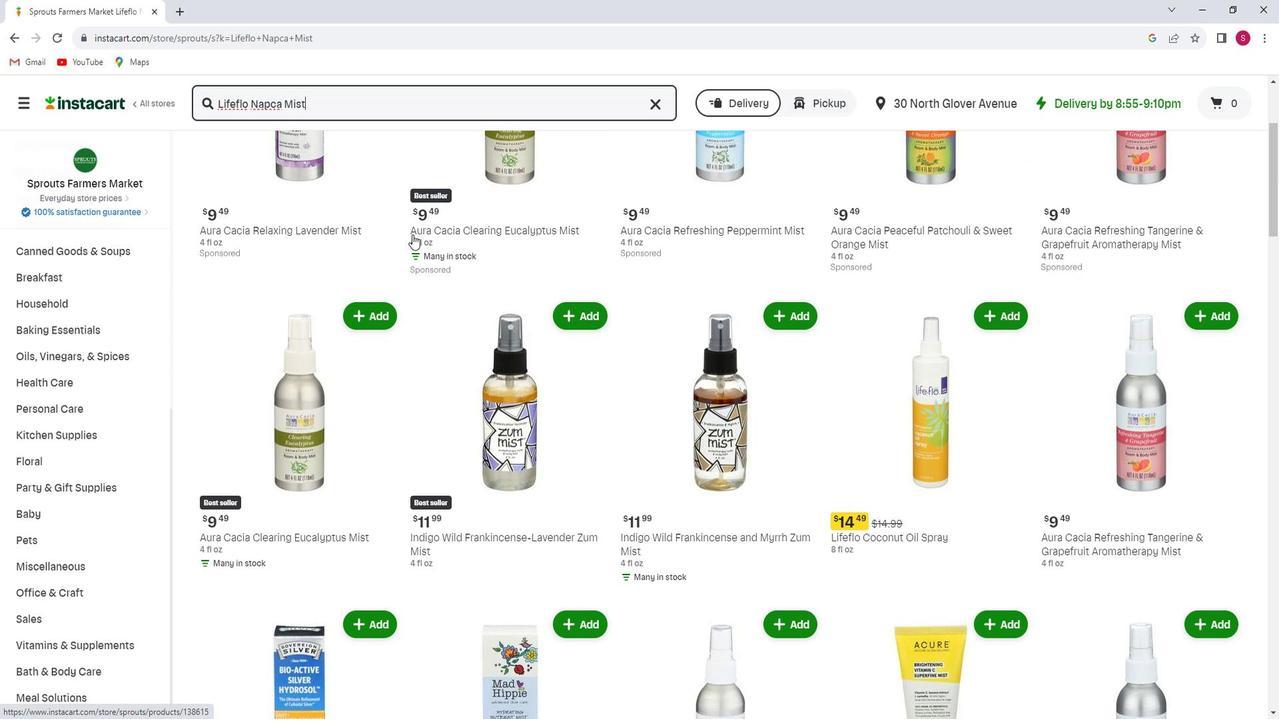 
Action: Mouse scrolled (425, 238) with delta (0, 0)
Screenshot: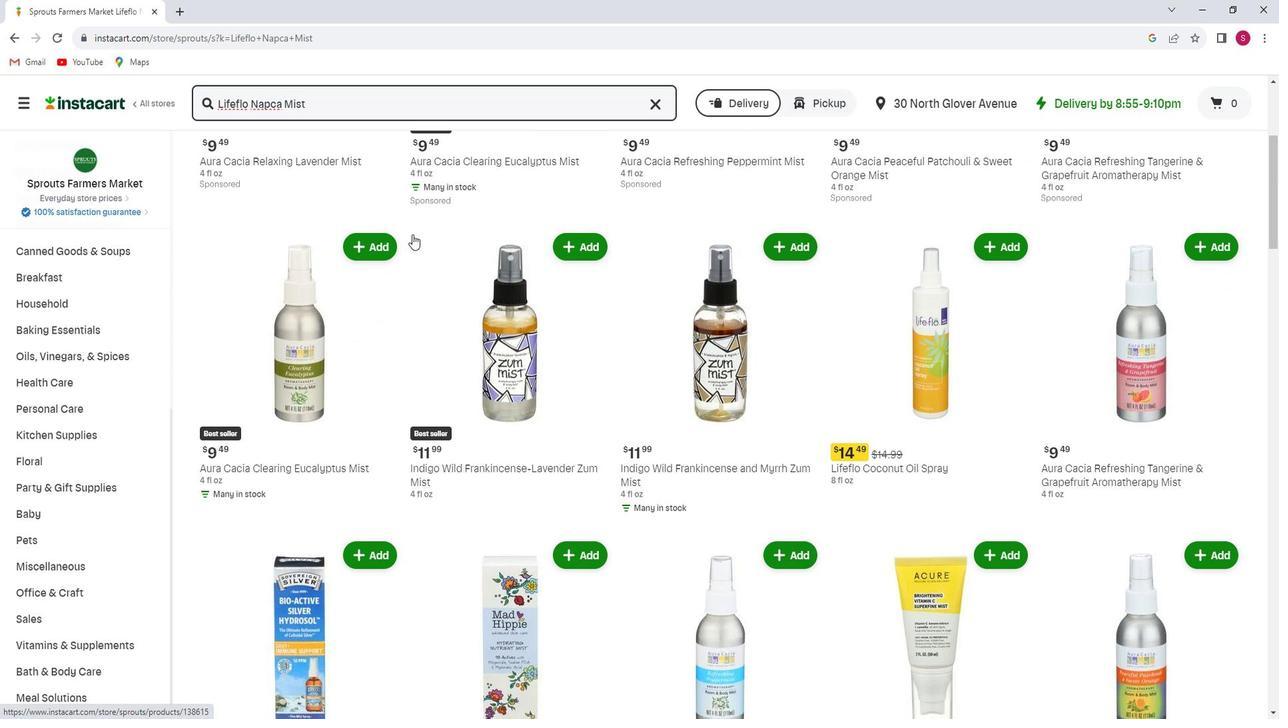 
Action: Mouse scrolled (425, 238) with delta (0, 0)
Screenshot: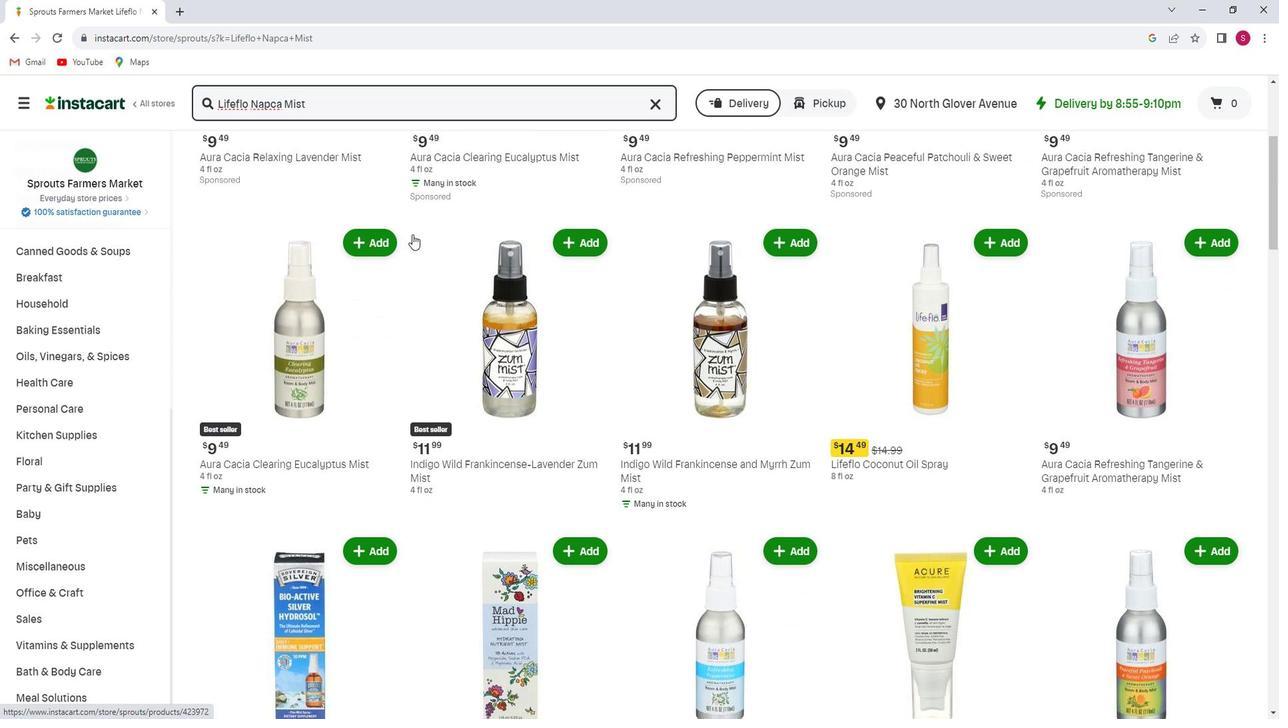 
Action: Mouse scrolled (425, 238) with delta (0, 0)
Screenshot: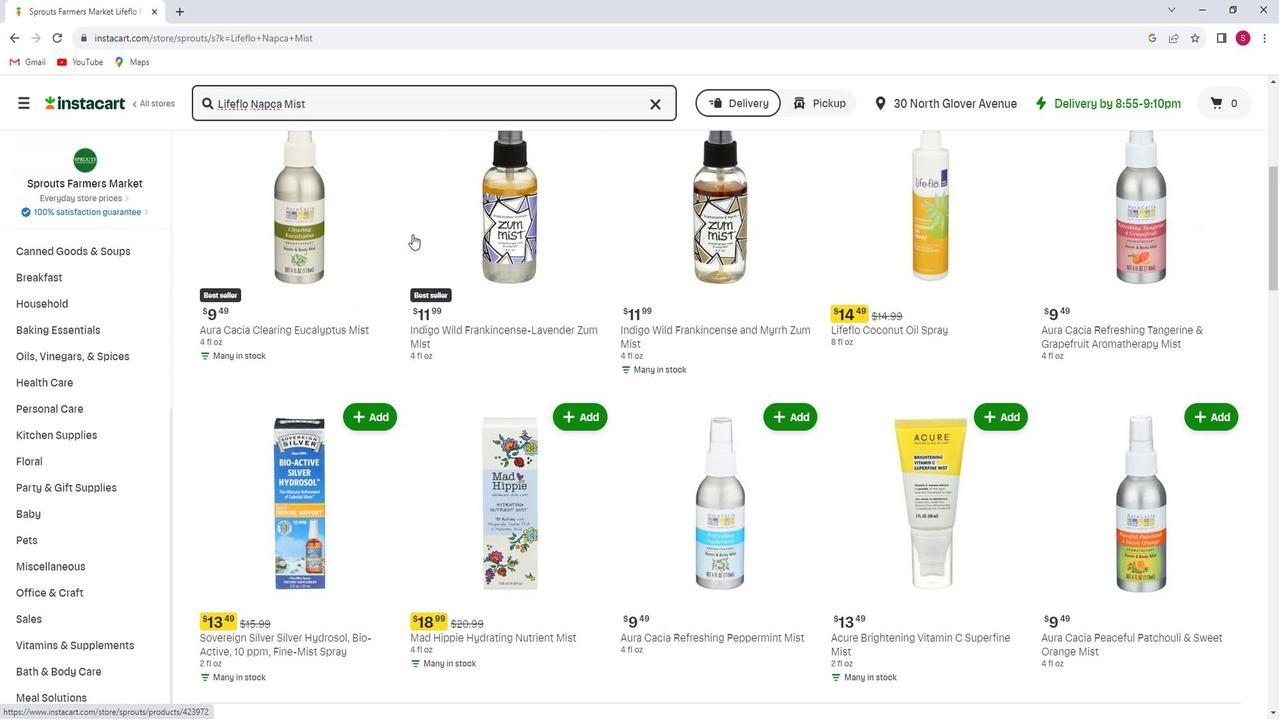 
Action: Mouse scrolled (425, 238) with delta (0, 0)
Screenshot: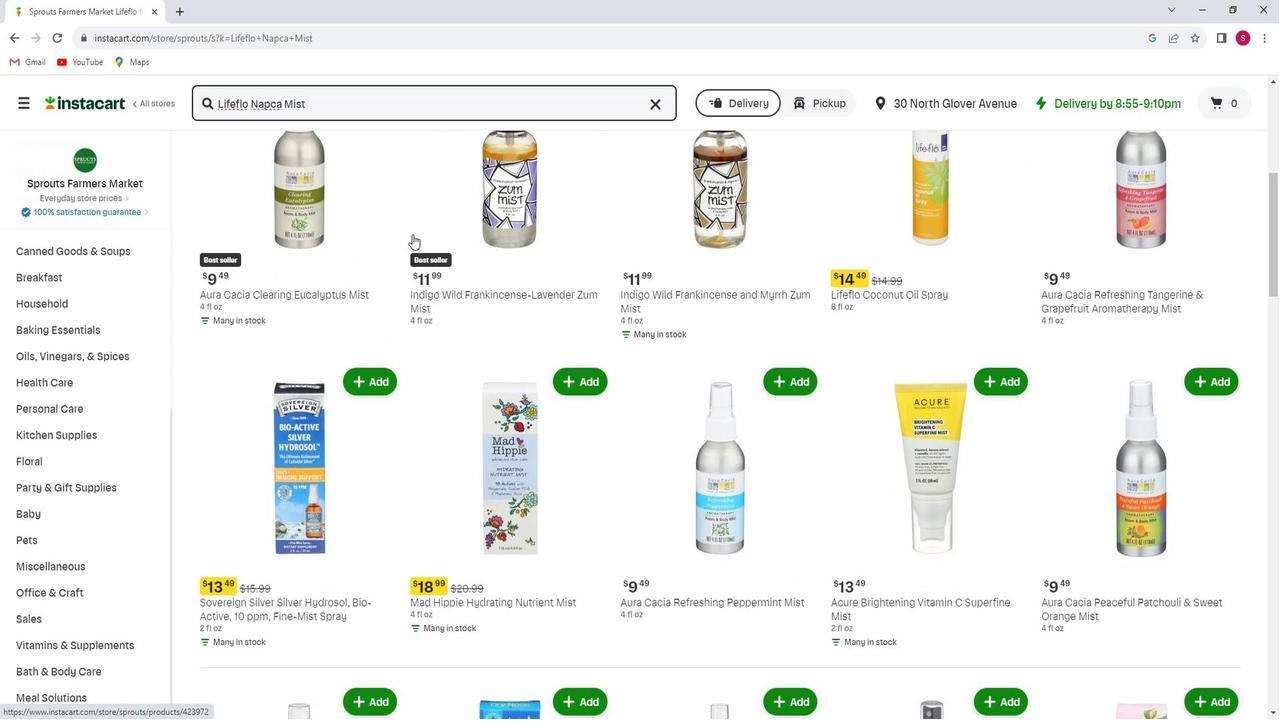 
Action: Mouse scrolled (425, 238) with delta (0, 0)
Screenshot: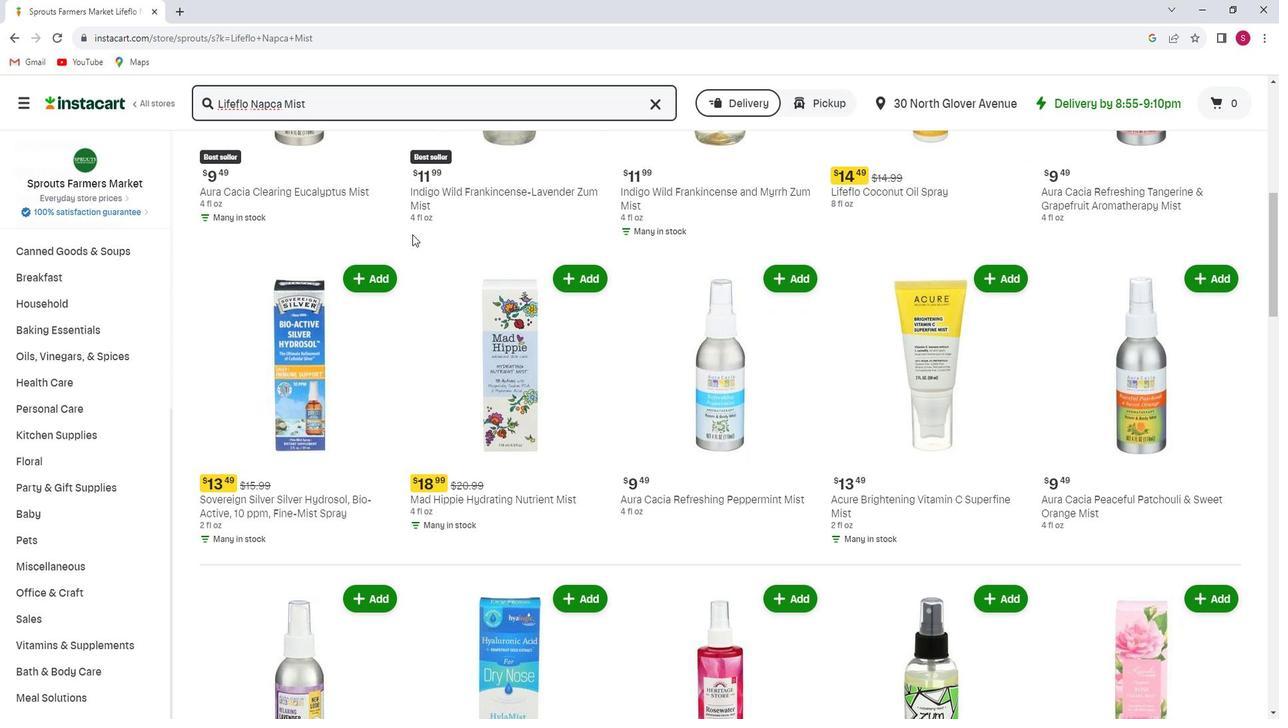 
Action: Mouse scrolled (425, 238) with delta (0, 0)
Screenshot: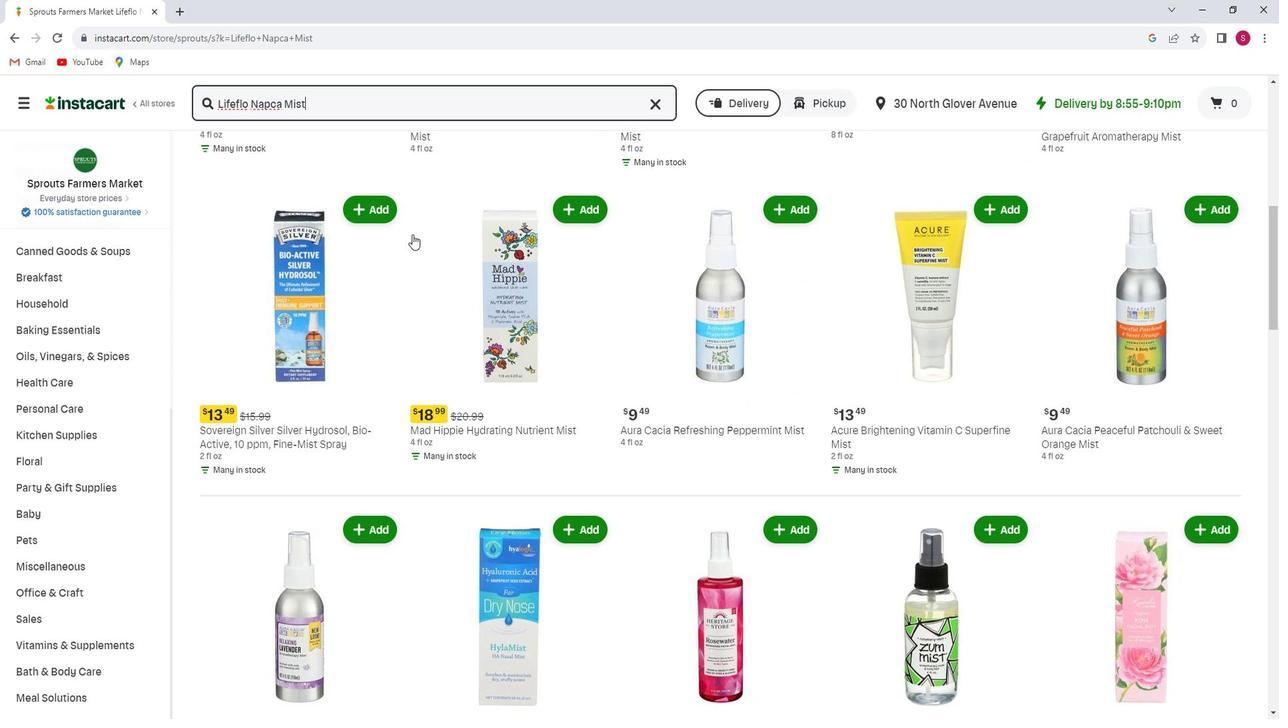 
Action: Mouse scrolled (425, 238) with delta (0, 0)
Screenshot: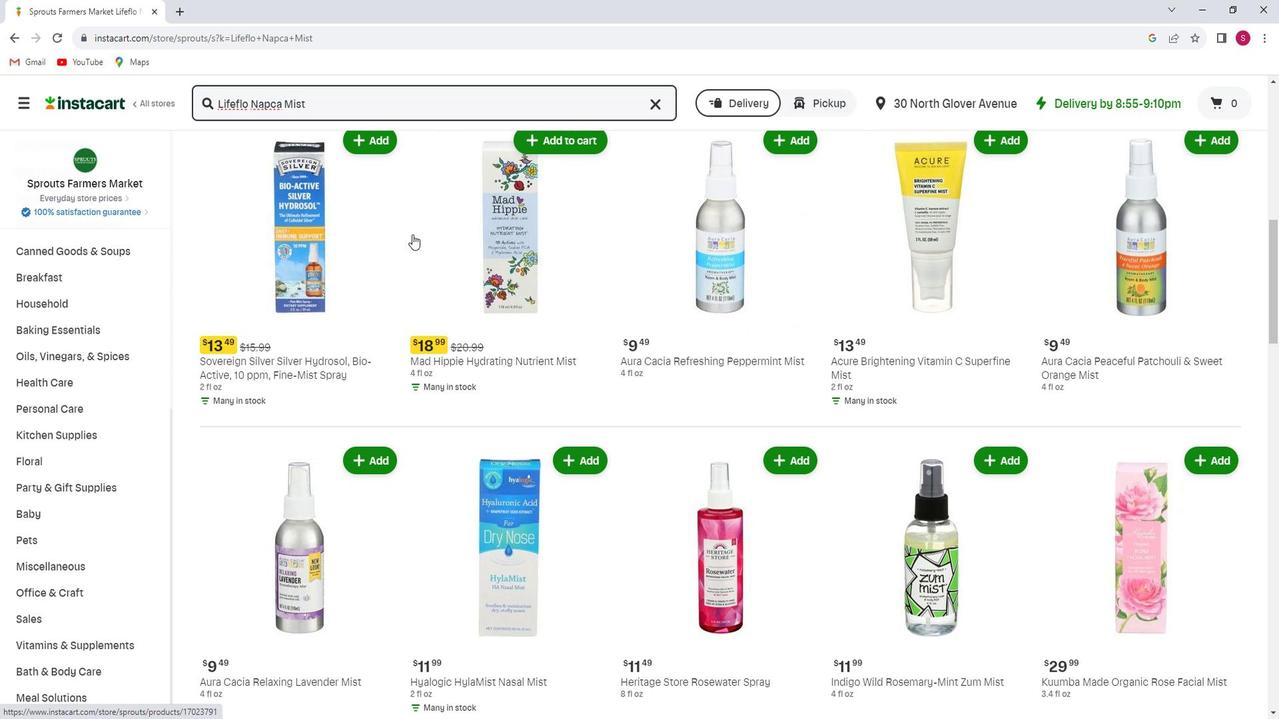 
Action: Mouse scrolled (425, 238) with delta (0, 0)
Screenshot: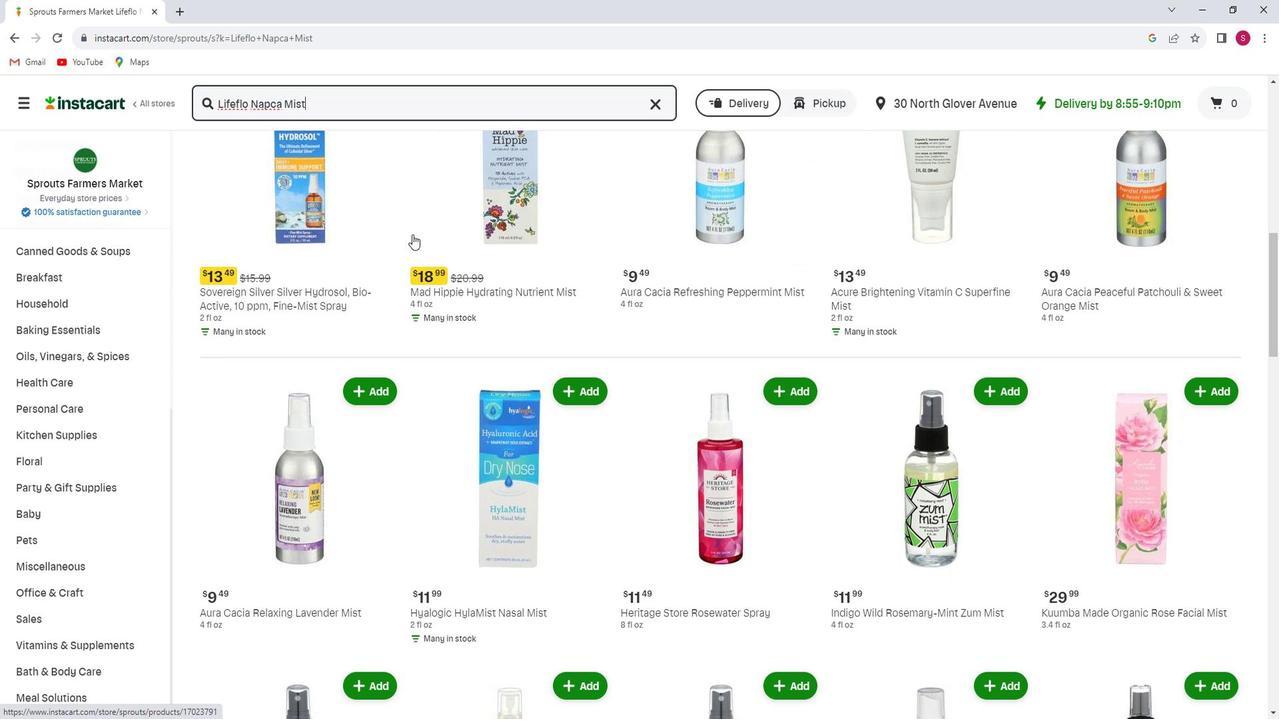 
Action: Mouse scrolled (425, 238) with delta (0, 0)
Screenshot: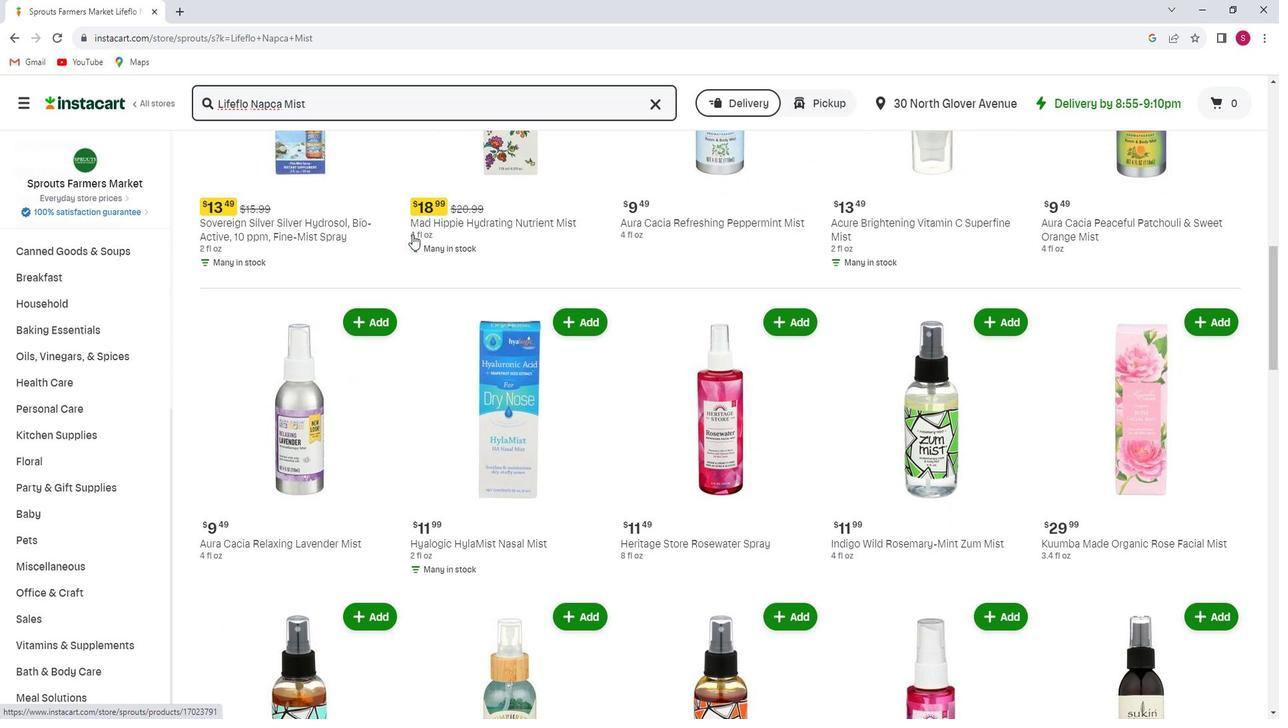 
Action: Mouse scrolled (425, 238) with delta (0, 0)
Screenshot: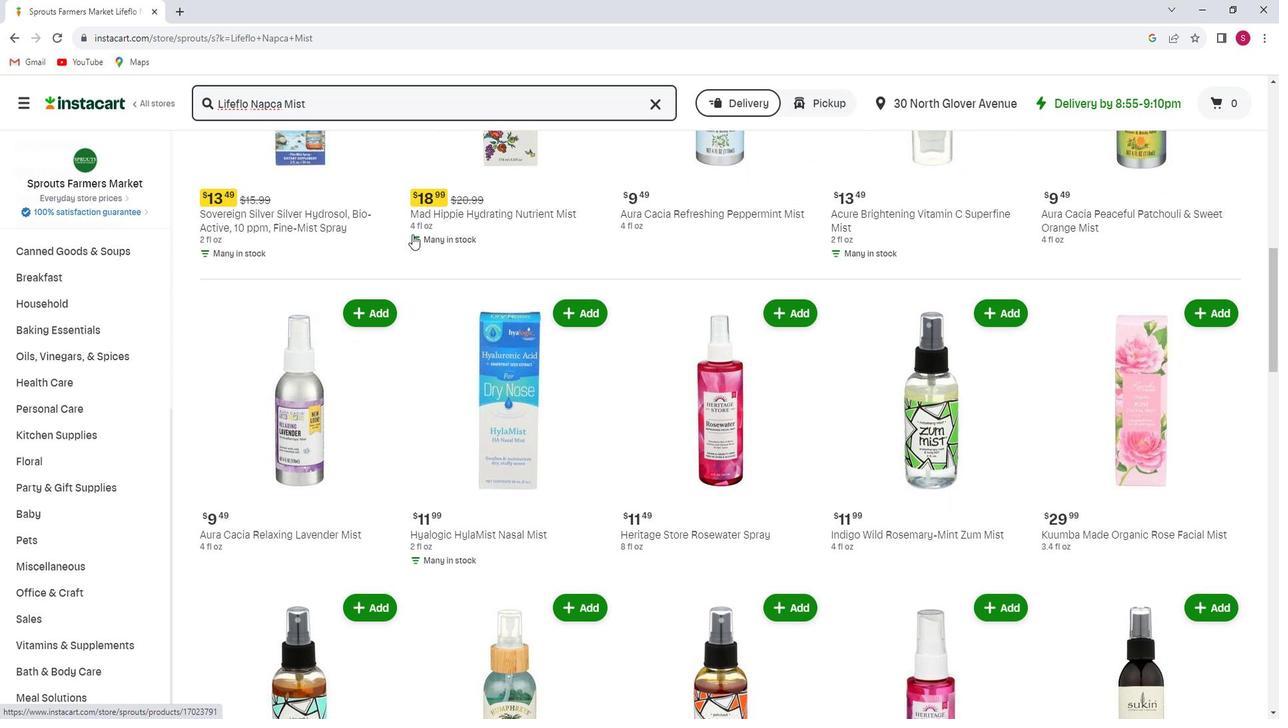 
Action: Mouse scrolled (425, 238) with delta (0, 0)
Screenshot: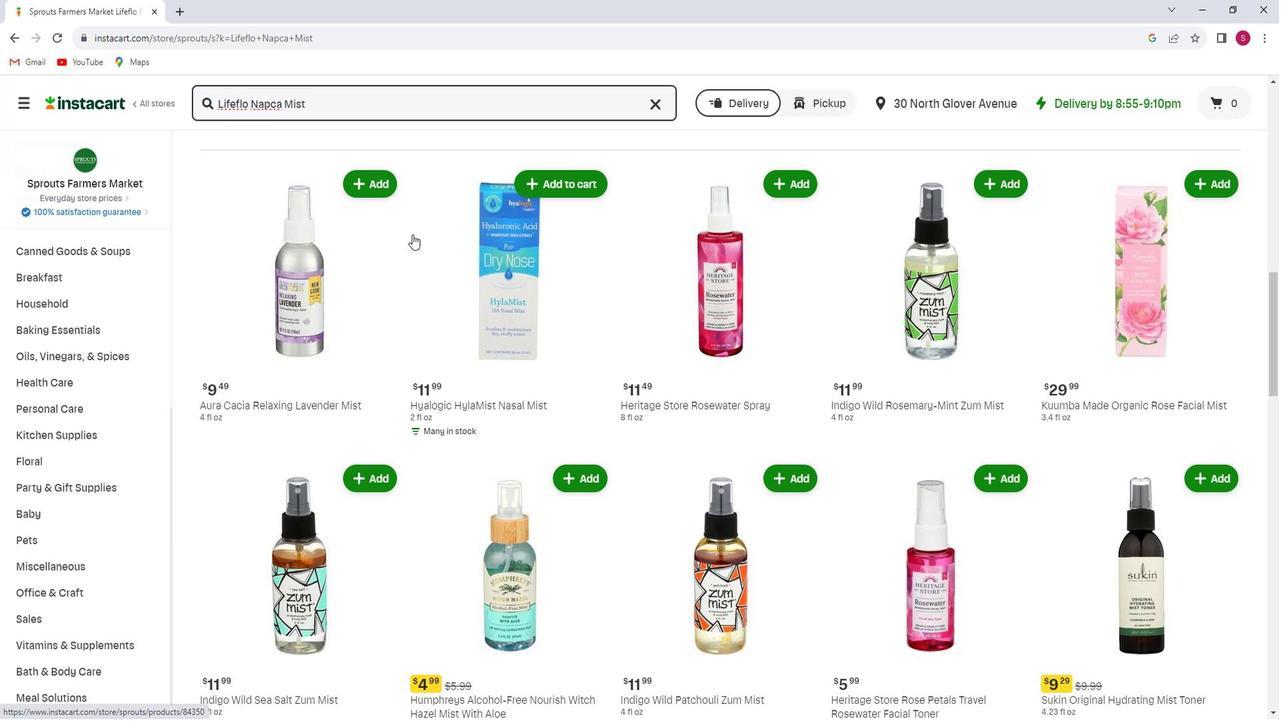 
Action: Mouse scrolled (425, 238) with delta (0, 0)
Screenshot: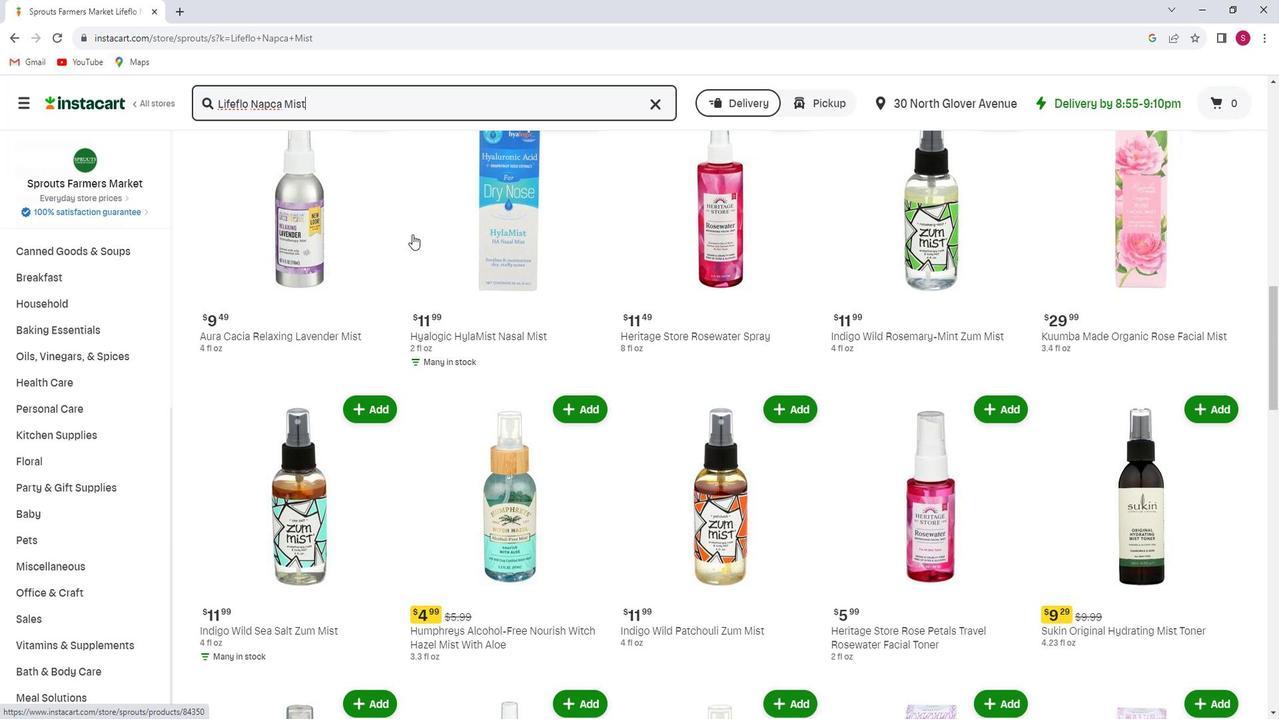 
Action: Mouse scrolled (425, 238) with delta (0, 0)
Screenshot: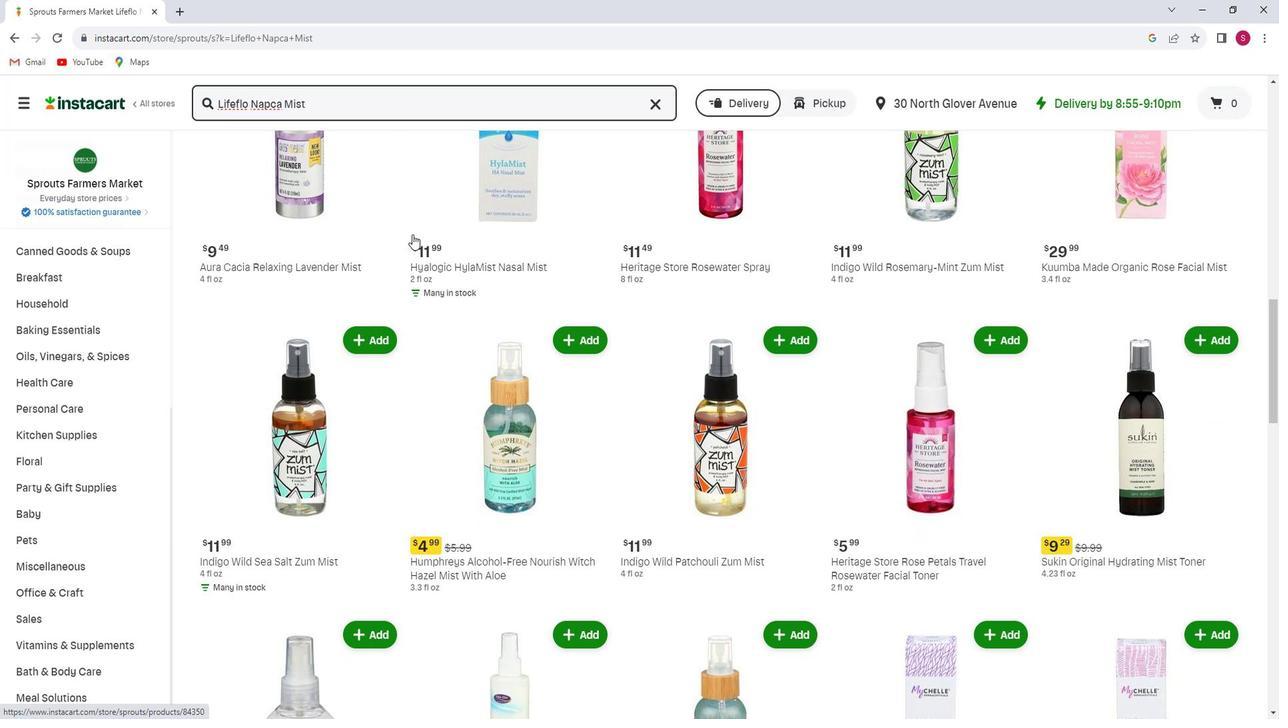
Action: Mouse scrolled (425, 238) with delta (0, 0)
Screenshot: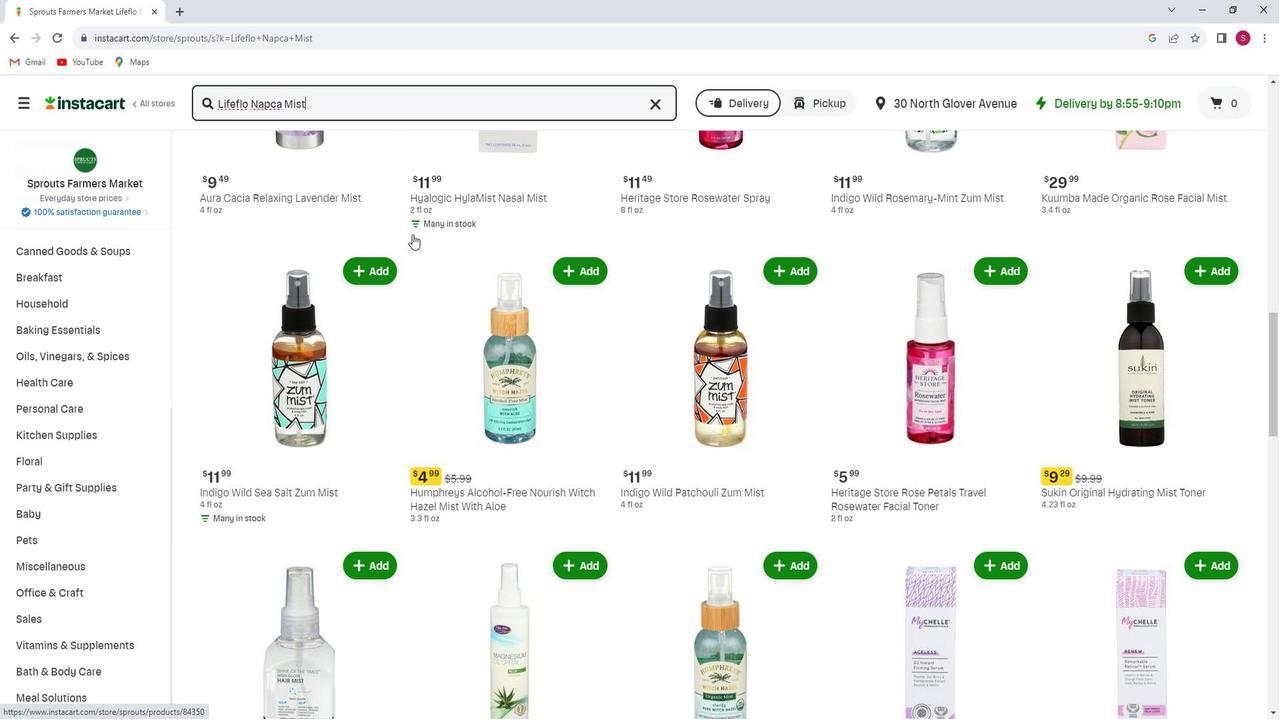 
Action: Mouse scrolled (425, 238) with delta (0, 0)
Screenshot: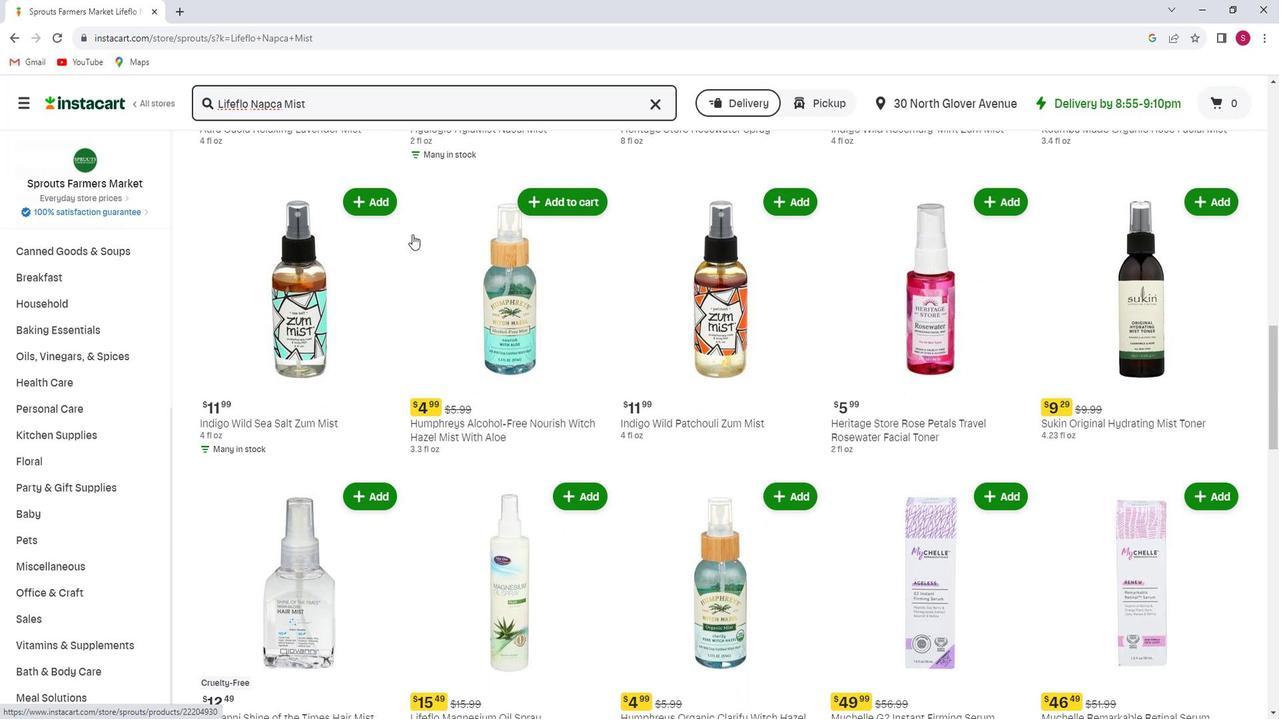 
Action: Mouse scrolled (425, 238) with delta (0, 0)
Screenshot: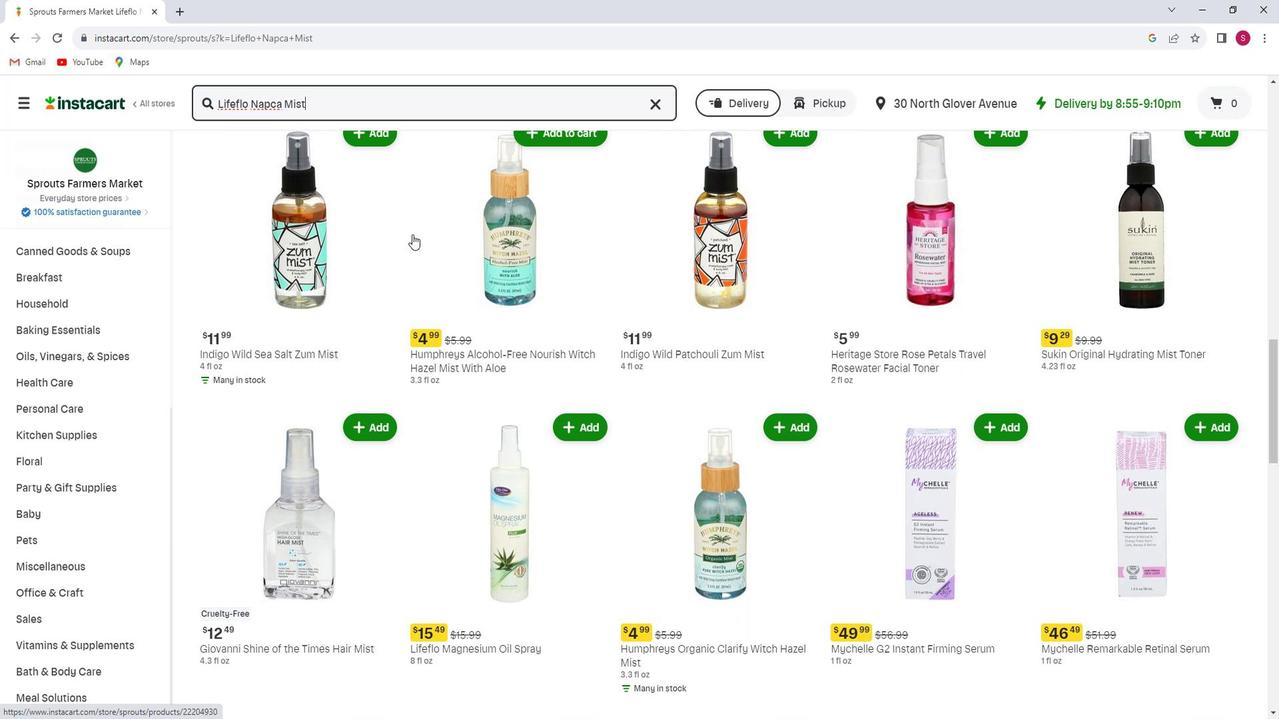 
Action: Mouse scrolled (425, 238) with delta (0, 0)
Screenshot: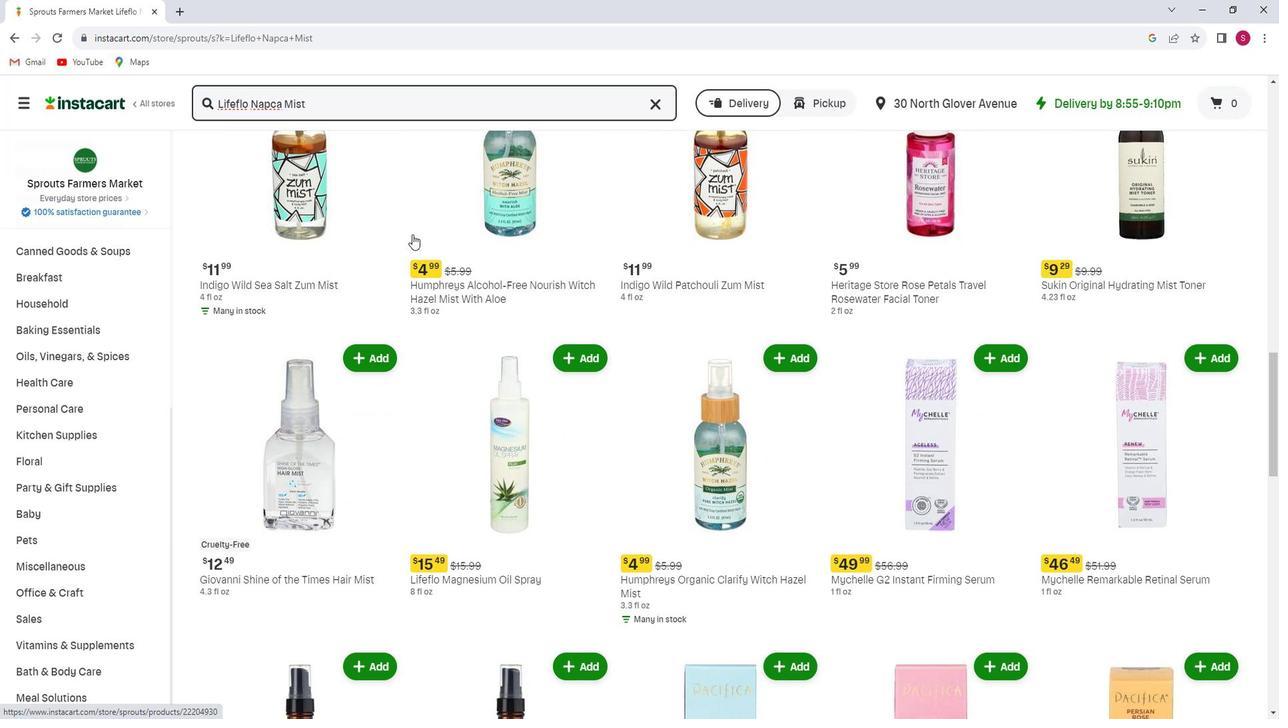 
Action: Mouse scrolled (425, 238) with delta (0, 0)
Screenshot: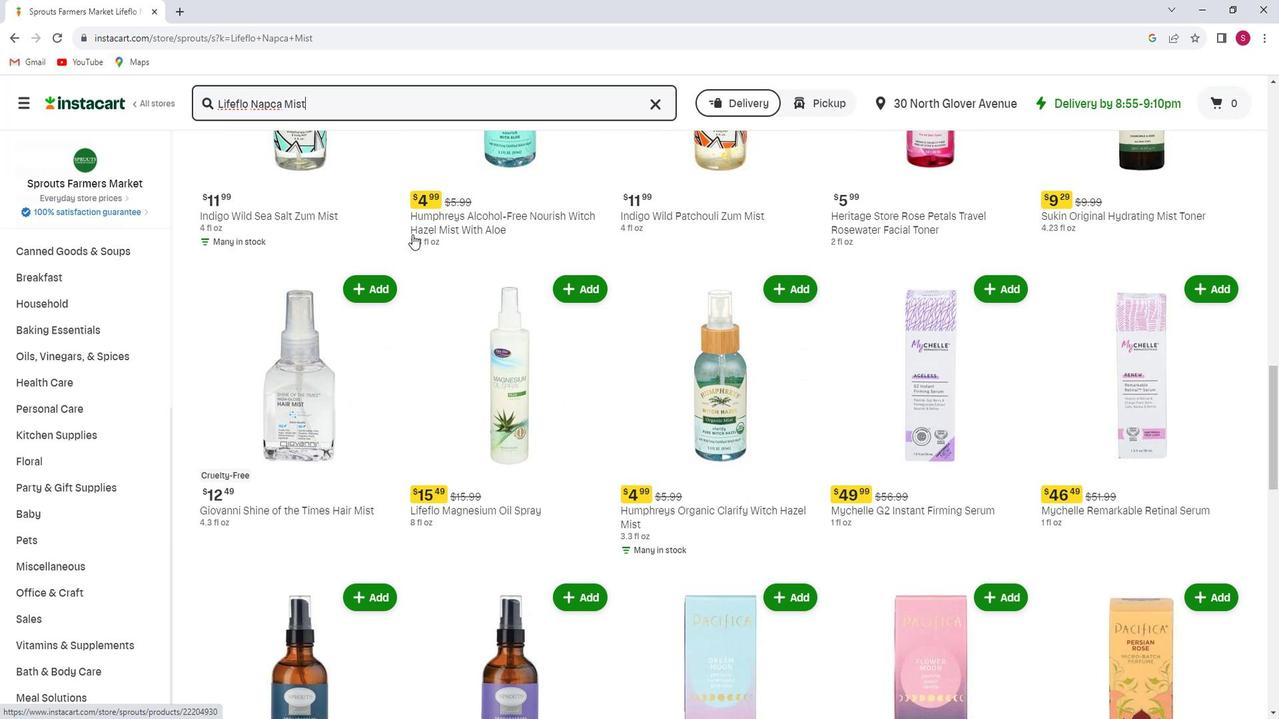
Action: Mouse scrolled (425, 238) with delta (0, 0)
Screenshot: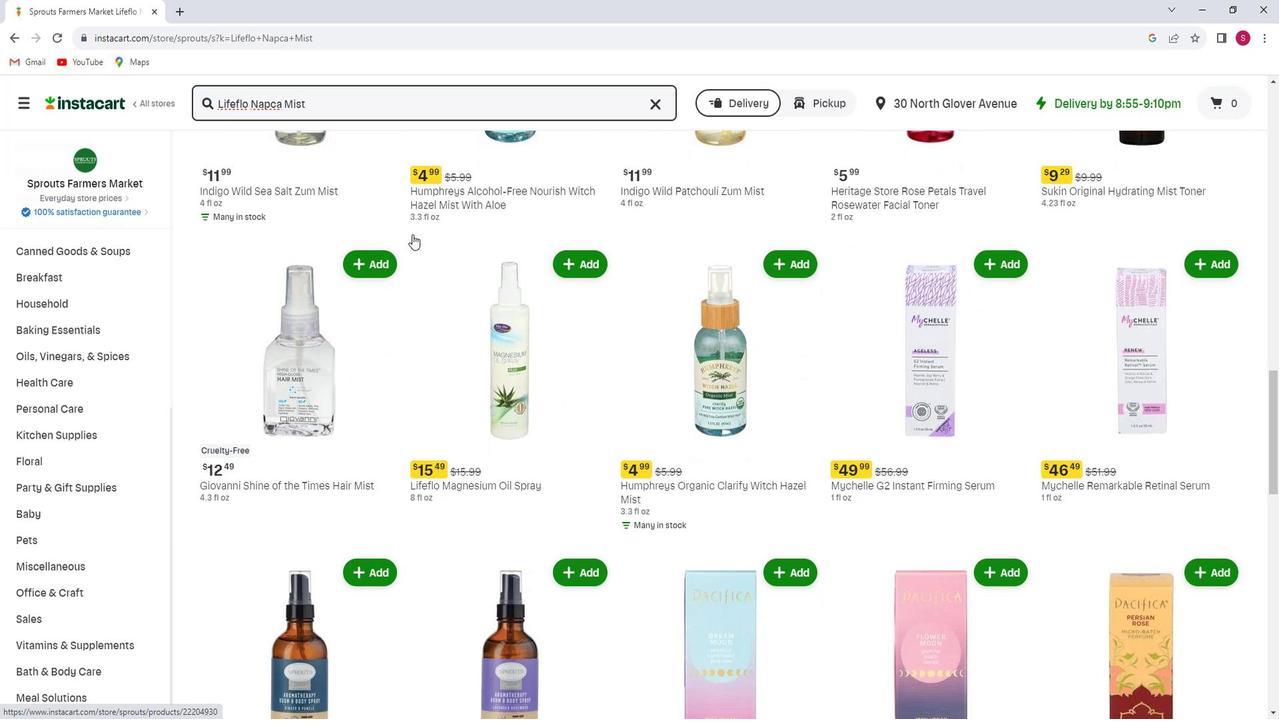 
Action: Mouse scrolled (425, 238) with delta (0, 0)
Screenshot: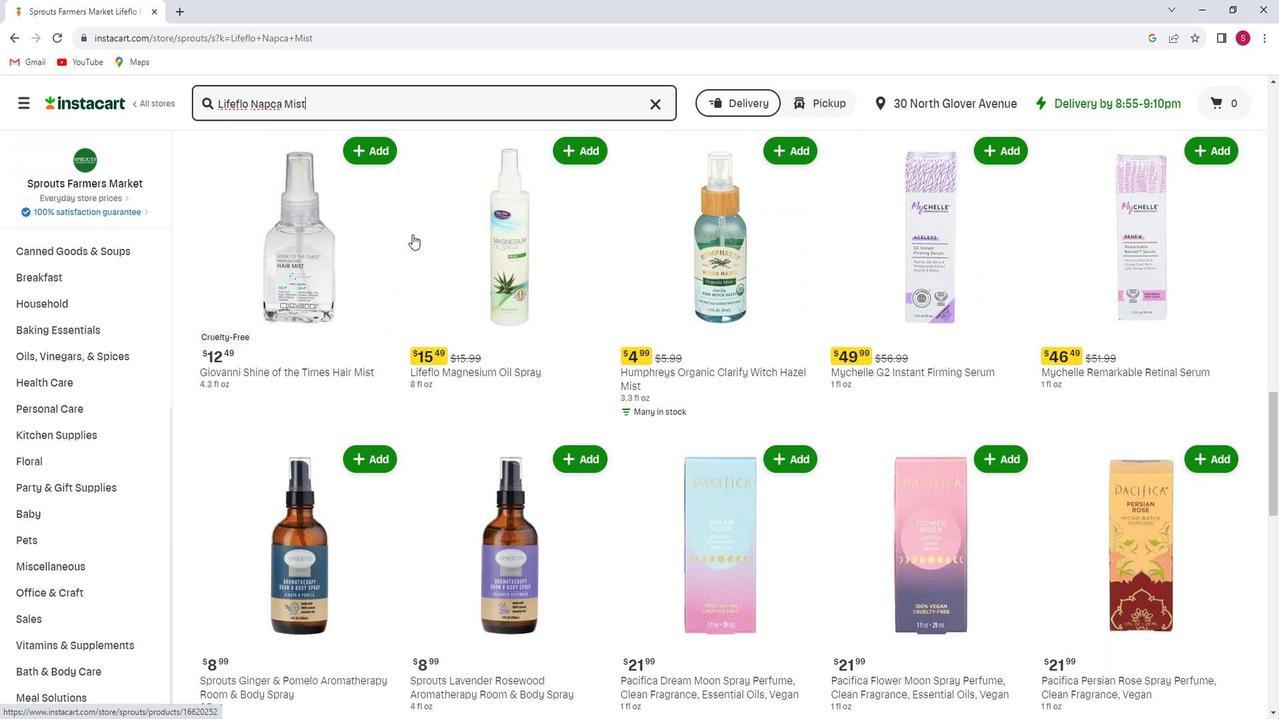 
Action: Mouse scrolled (425, 238) with delta (0, 0)
Screenshot: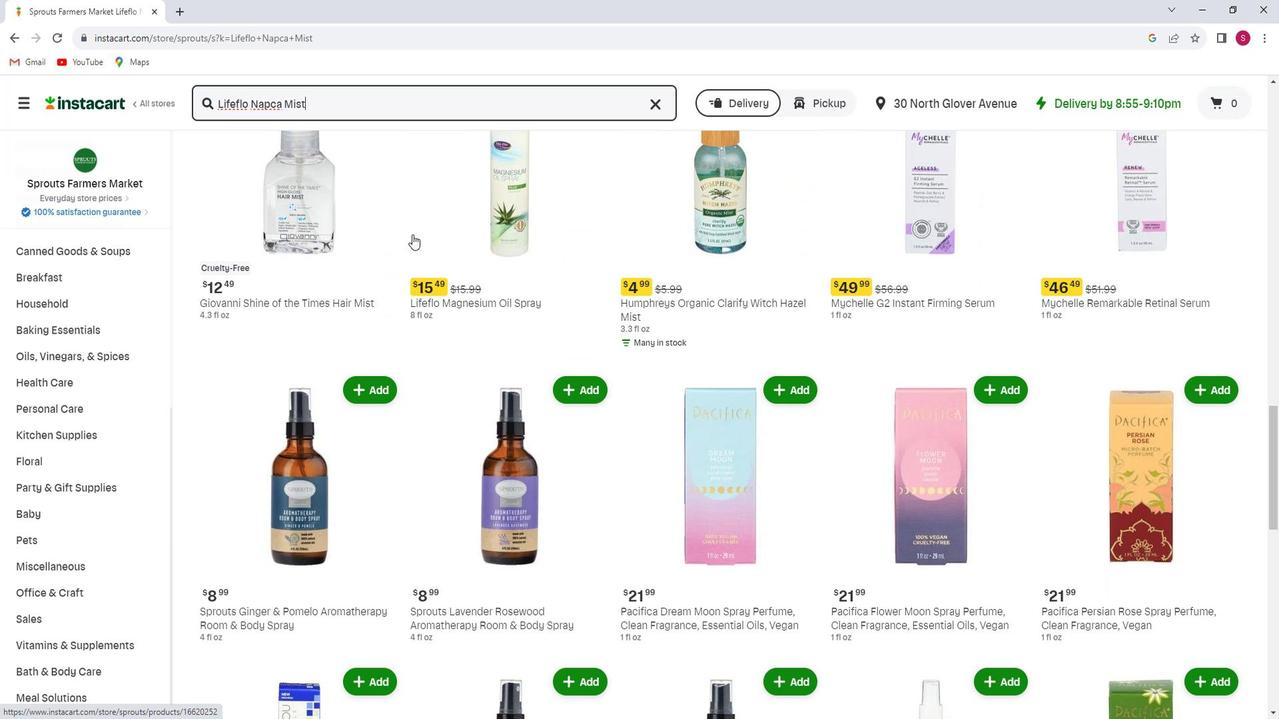 
Action: Mouse scrolled (425, 238) with delta (0, 0)
Screenshot: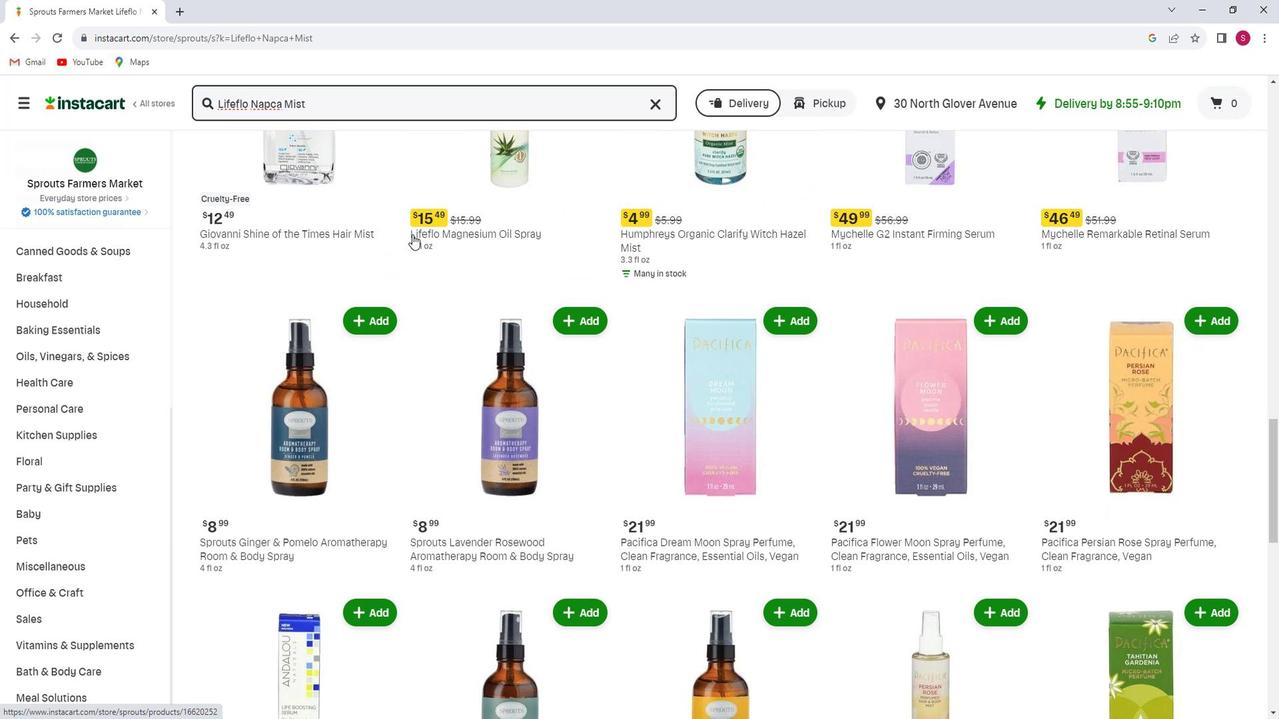 
Action: Mouse scrolled (425, 238) with delta (0, 0)
Screenshot: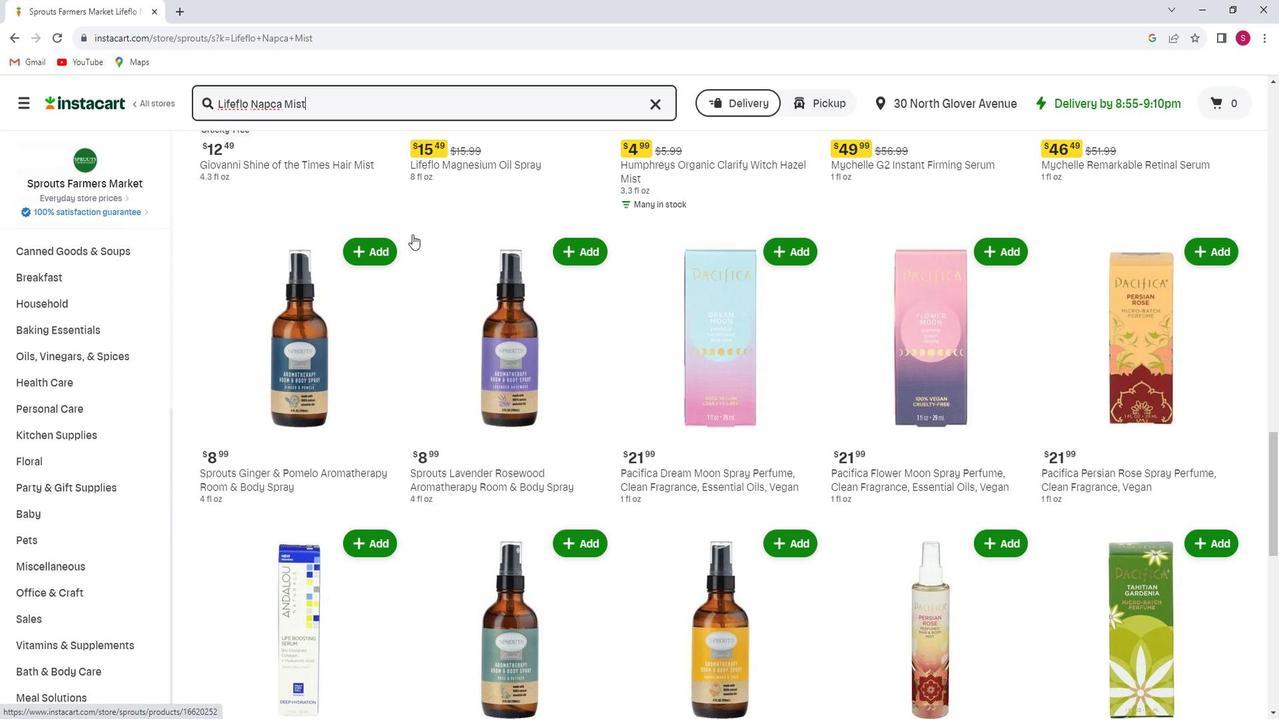 
Action: Mouse scrolled (425, 238) with delta (0, 0)
Screenshot: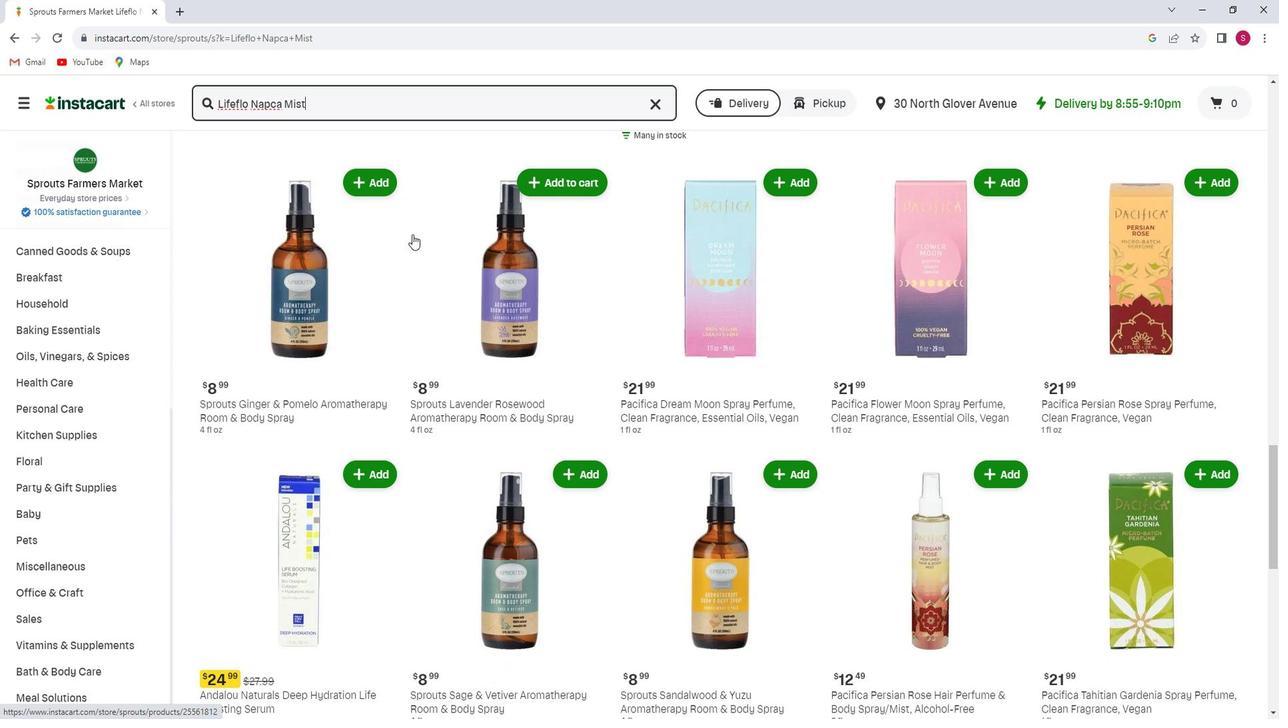 
Action: Mouse scrolled (425, 238) with delta (0, 0)
Screenshot: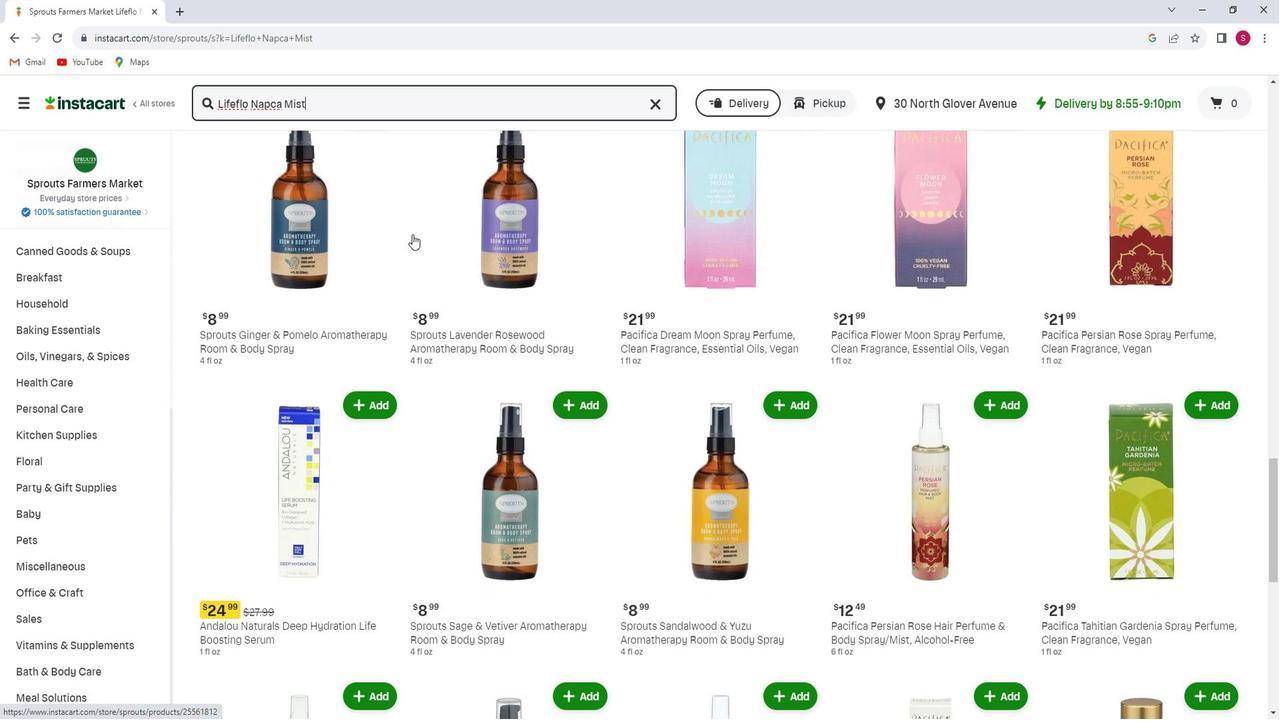 
Action: Mouse scrolled (425, 238) with delta (0, 0)
Screenshot: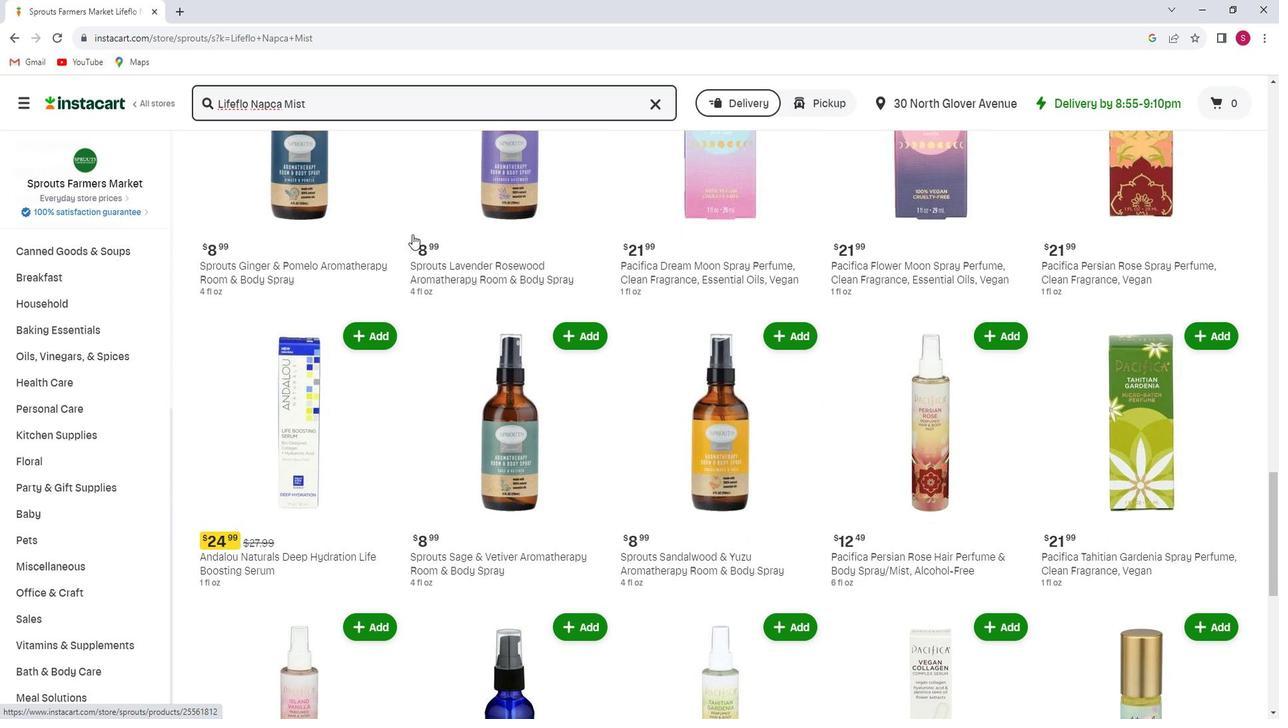 
Action: Mouse scrolled (425, 238) with delta (0, 0)
Screenshot: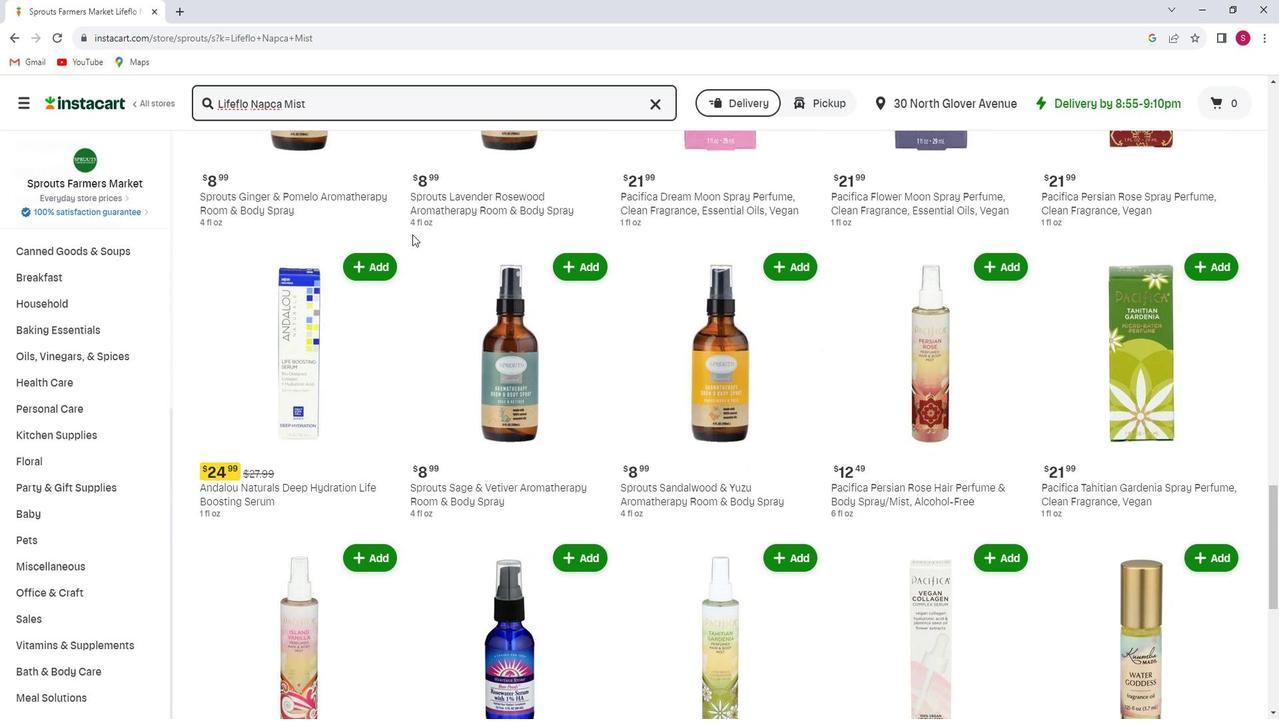 
Action: Mouse scrolled (425, 238) with delta (0, 0)
Screenshot: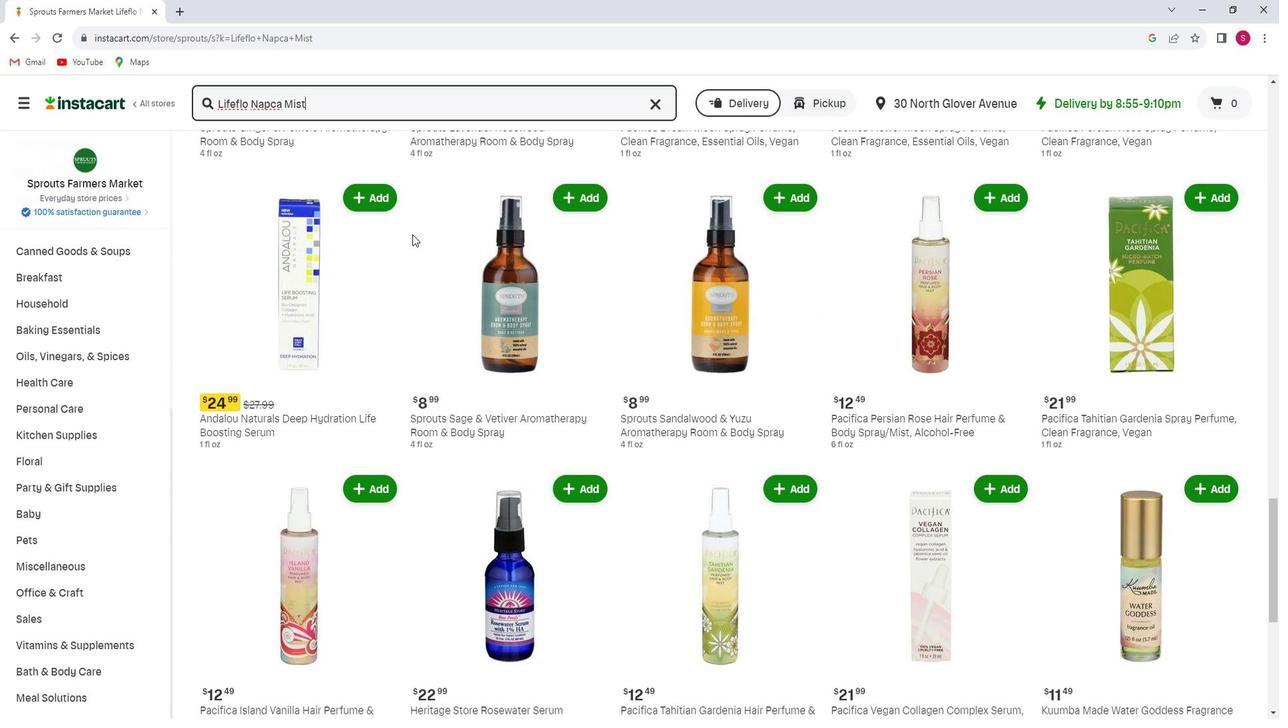 
Action: Mouse scrolled (425, 238) with delta (0, 0)
Screenshot: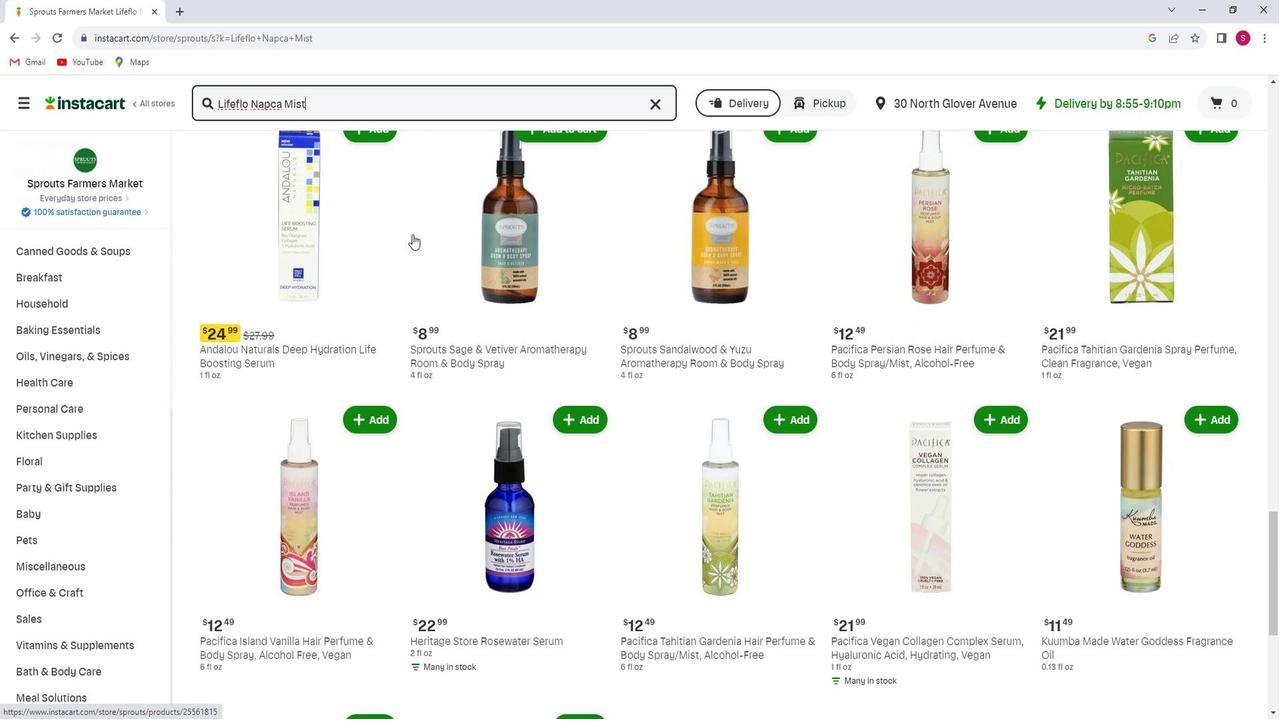 
Action: Mouse scrolled (425, 238) with delta (0, 0)
Screenshot: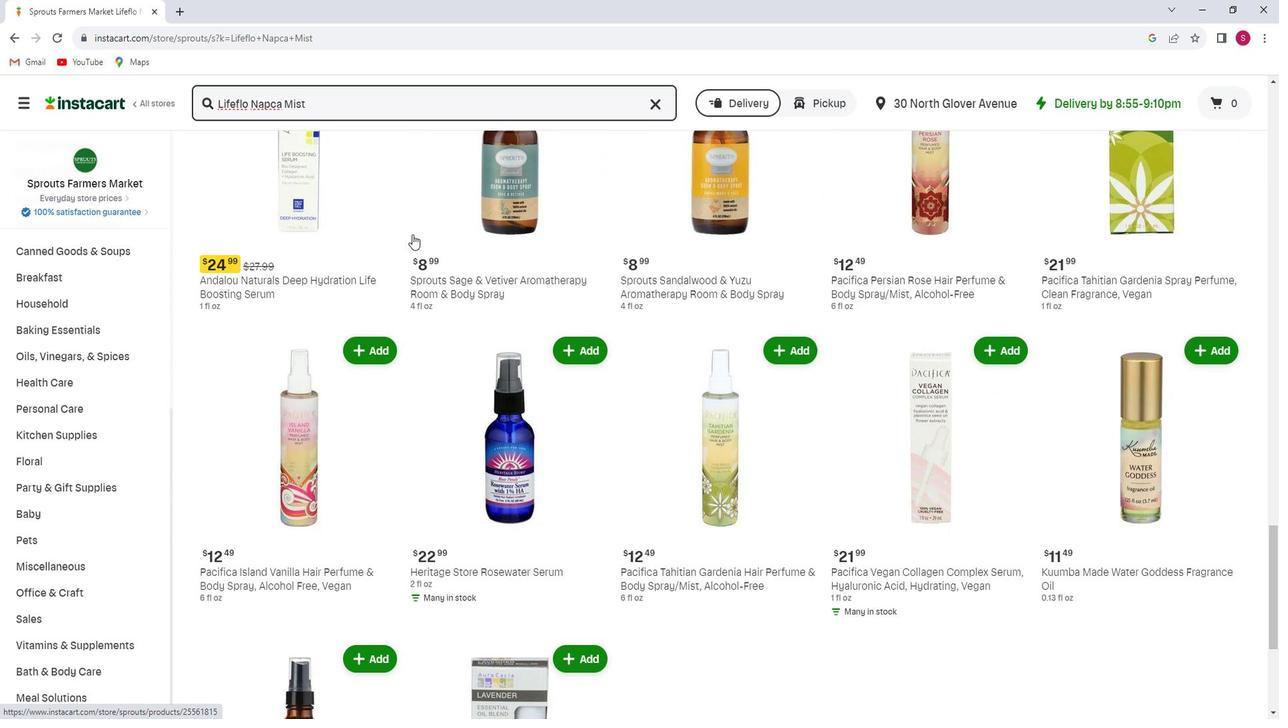 
Action: Mouse scrolled (425, 238) with delta (0, 0)
Screenshot: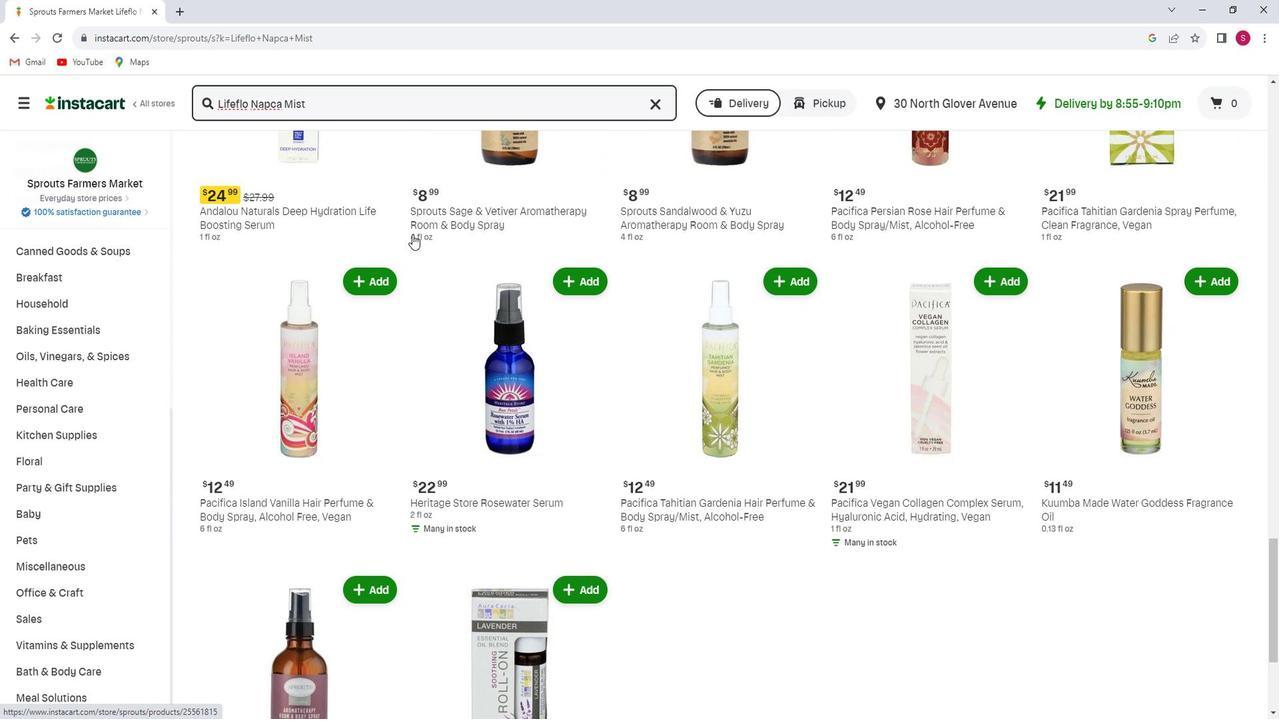 
Action: Mouse scrolled (425, 238) with delta (0, 0)
Screenshot: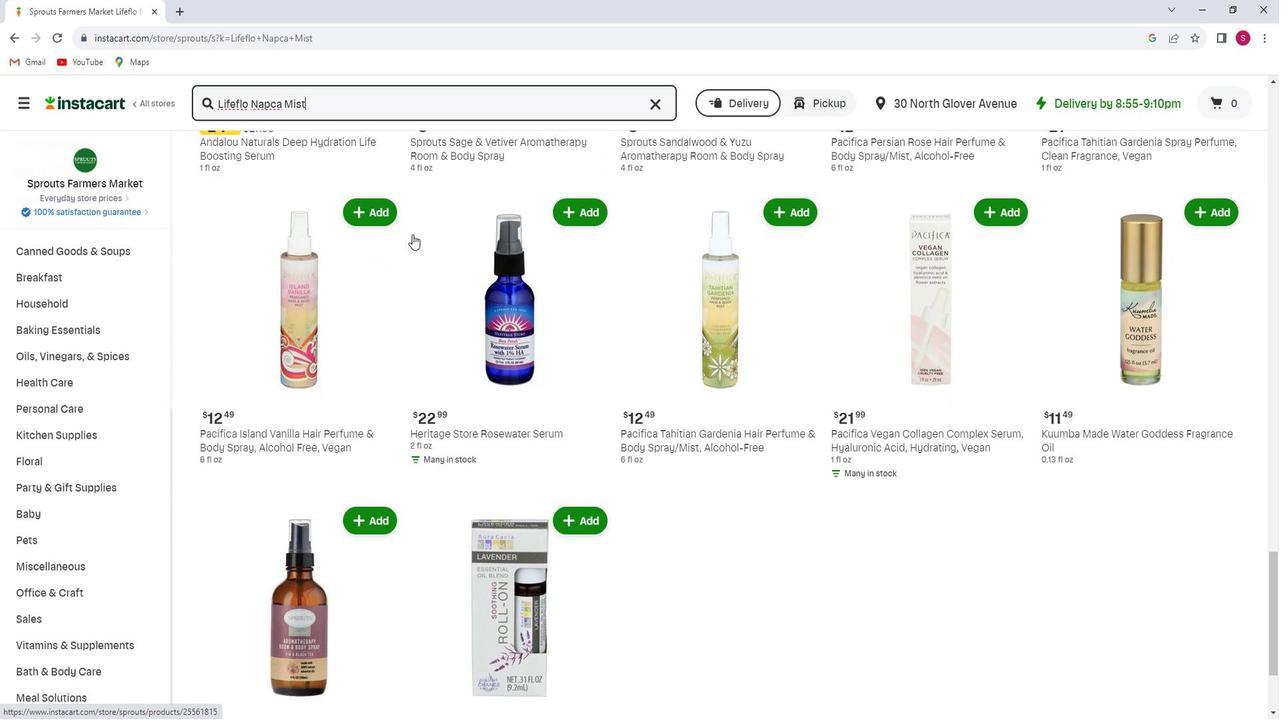 
Action: Mouse scrolled (425, 238) with delta (0, 0)
Screenshot: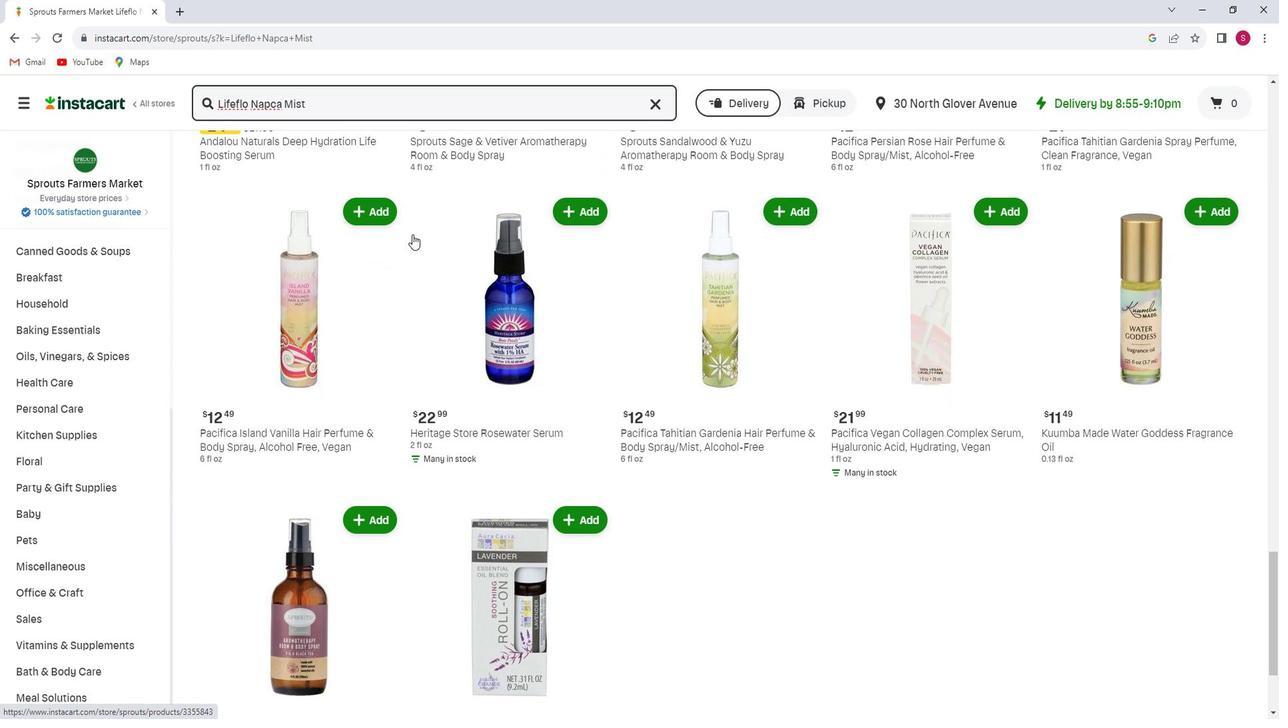 
Action: Mouse scrolled (425, 238) with delta (0, 0)
Screenshot: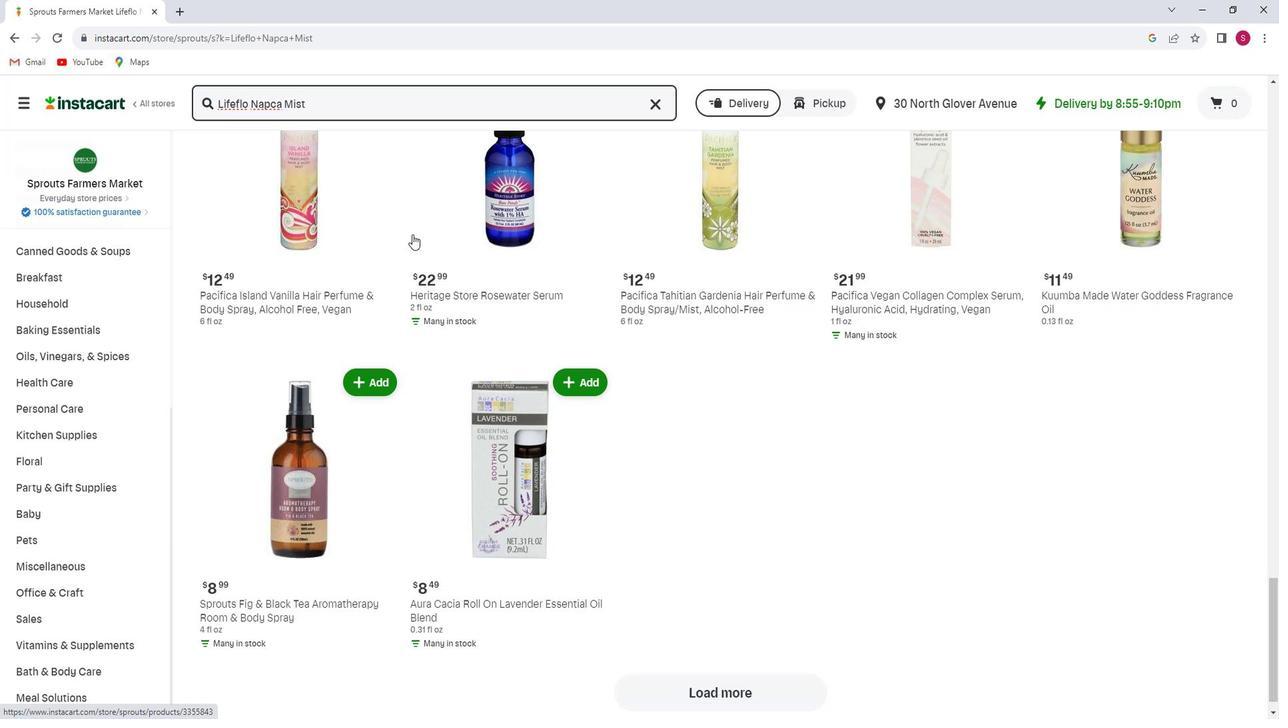 
Action: Mouse scrolled (425, 238) with delta (0, 0)
Screenshot: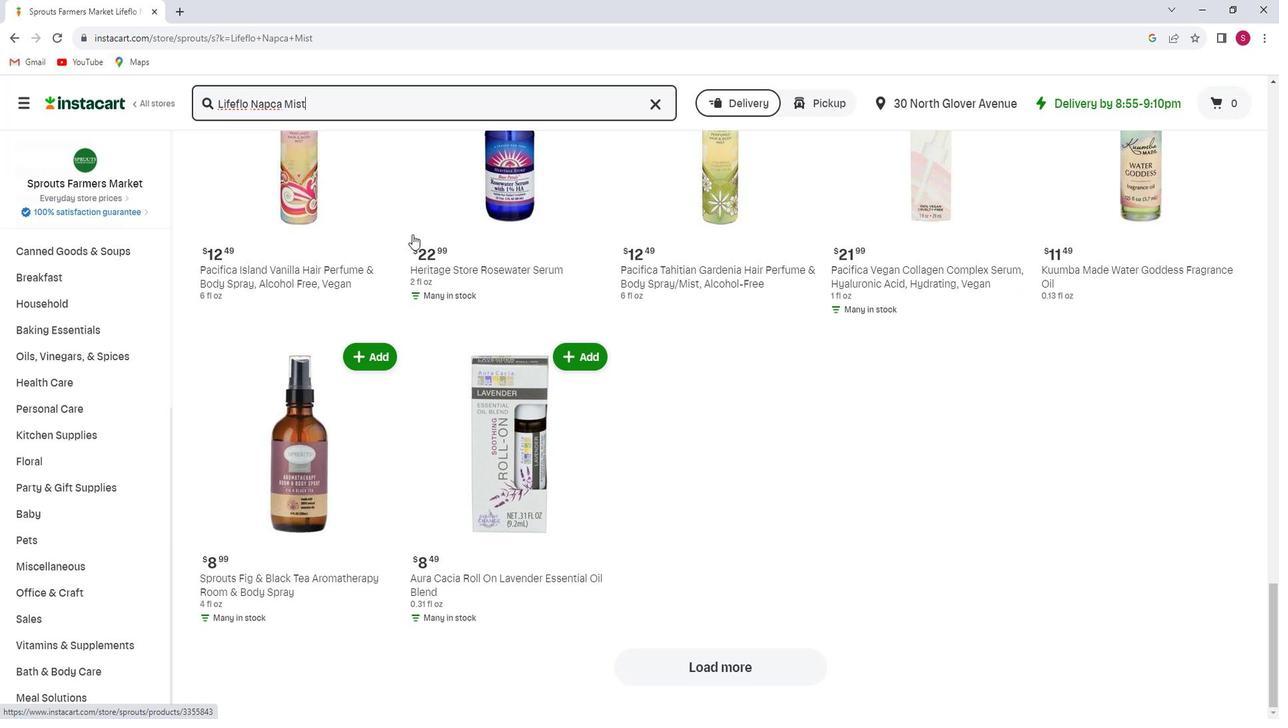 
Action: Mouse scrolled (425, 238) with delta (0, 0)
Screenshot: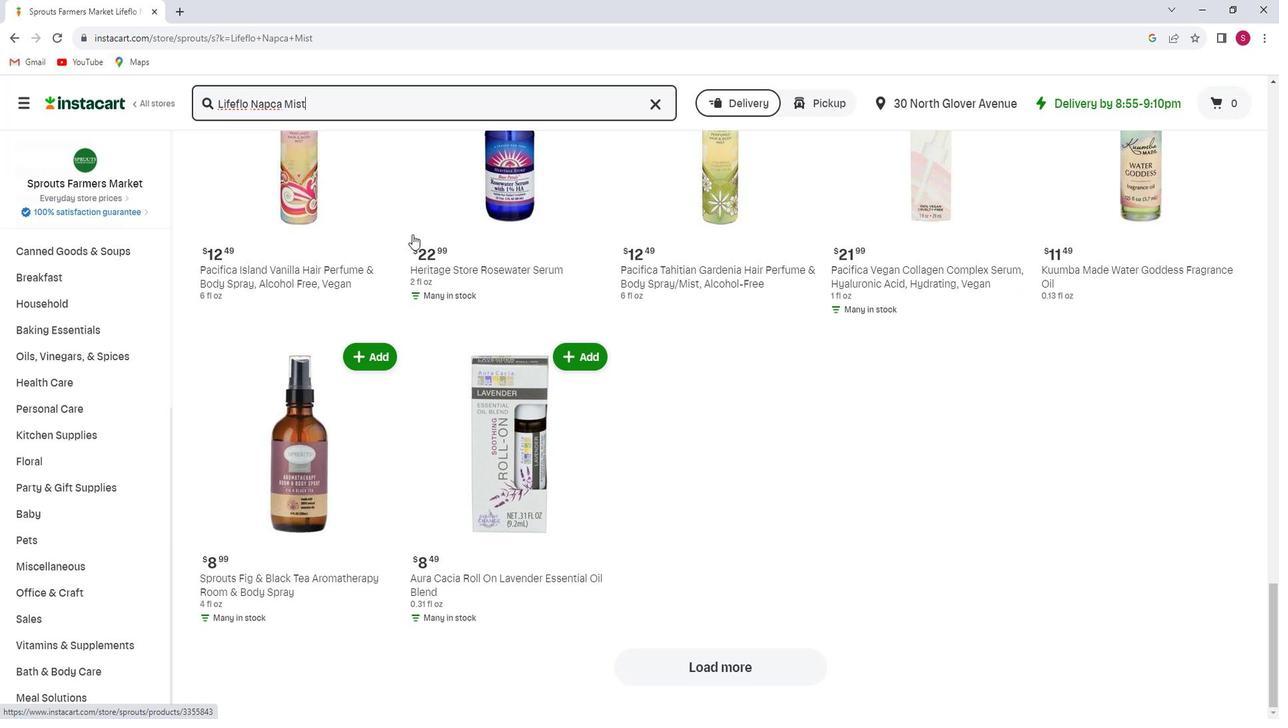 
Action: Mouse scrolled (425, 238) with delta (0, 0)
Screenshot: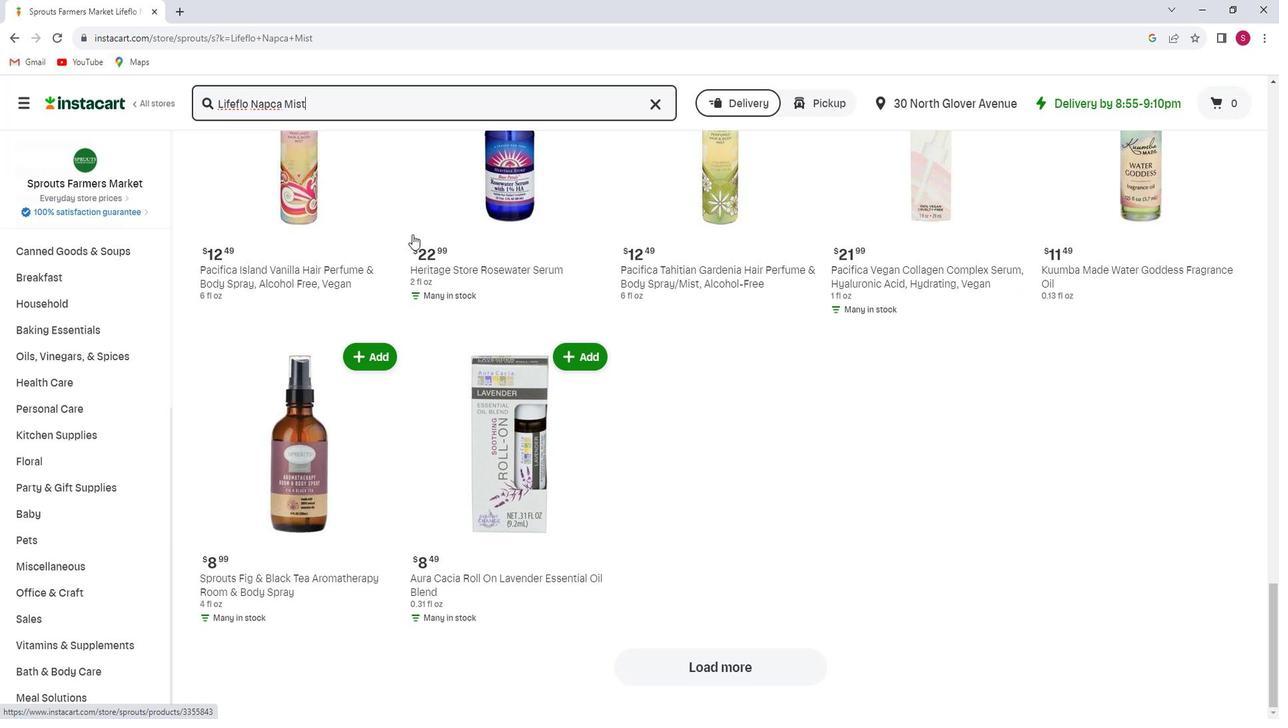 
